 Task: Search one way flight ticket for 3 adults, 3 children in business from Roswell: Roswell Air Center to Rockford: Chicago Rockford International Airport(was Northwest Chicagoland Regional Airport At Rockford) on 5-1-2023. Choice of flights is Southwest. Number of bags: 1 carry on bag and 3 checked bags. Outbound departure time preference is 18:00.
Action: Mouse moved to (186, 338)
Screenshot: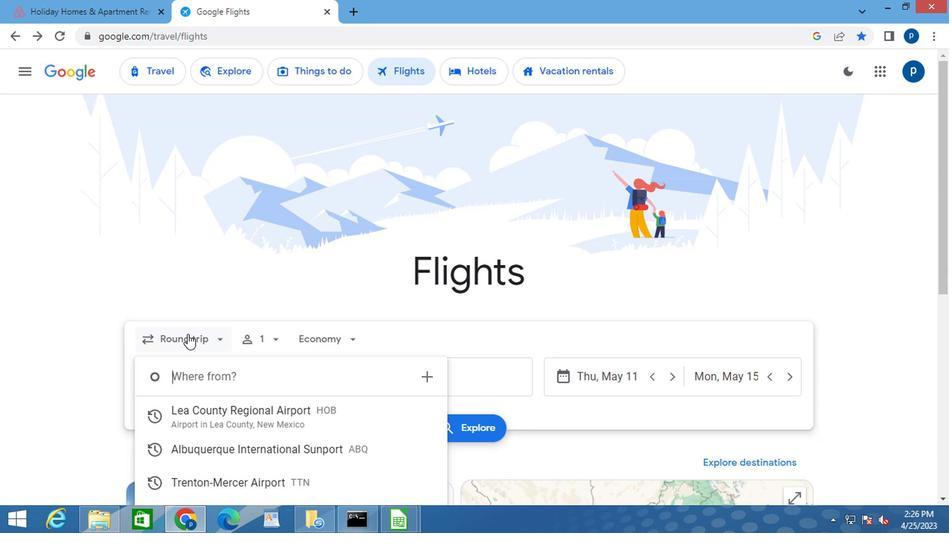 
Action: Mouse pressed left at (186, 338)
Screenshot: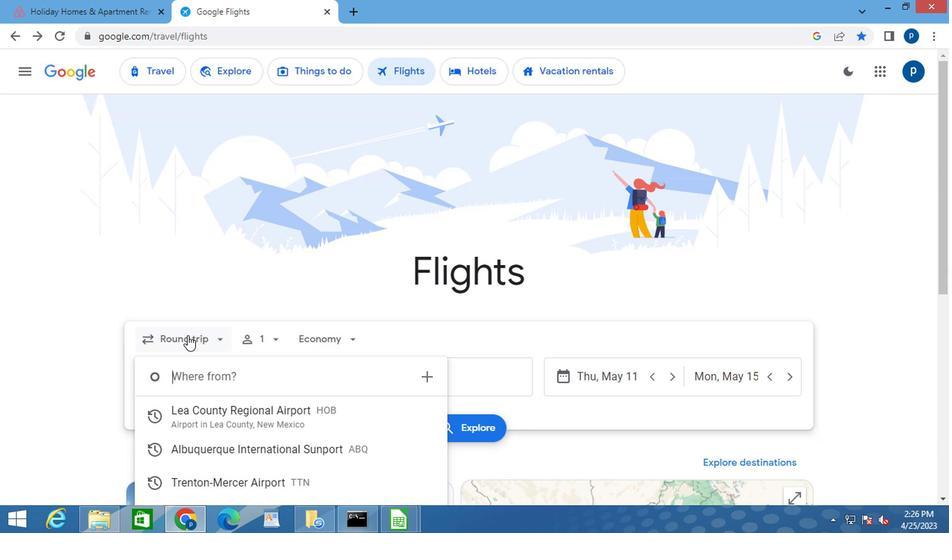 
Action: Mouse moved to (196, 399)
Screenshot: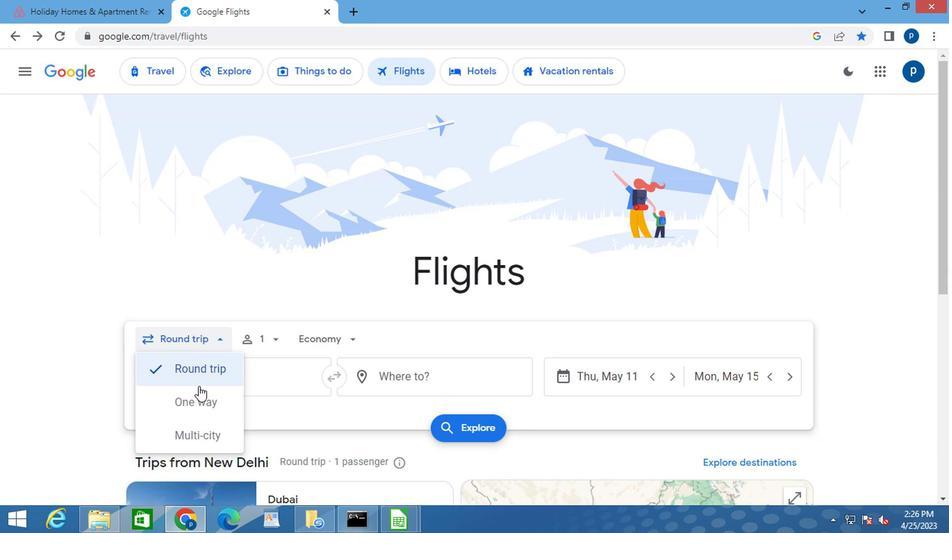 
Action: Mouse pressed left at (196, 399)
Screenshot: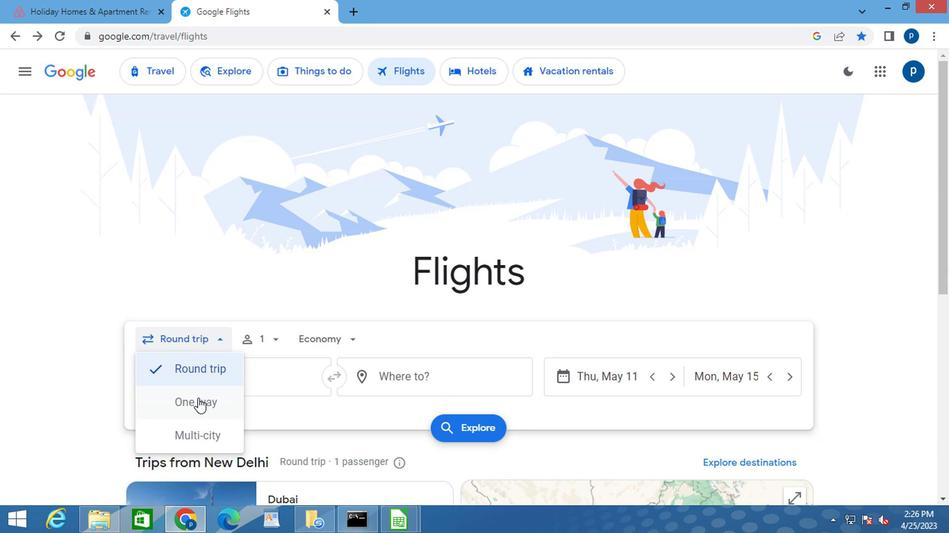 
Action: Mouse moved to (269, 335)
Screenshot: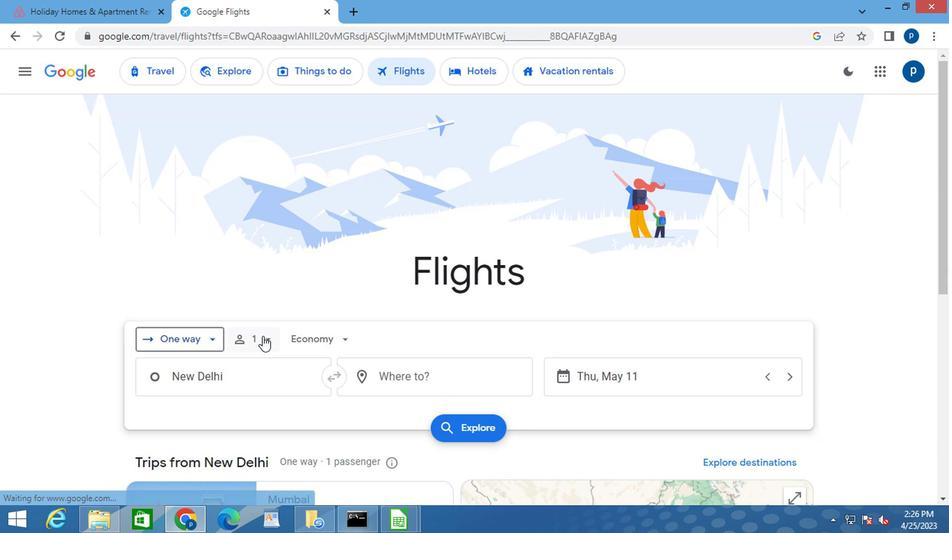 
Action: Mouse pressed left at (269, 335)
Screenshot: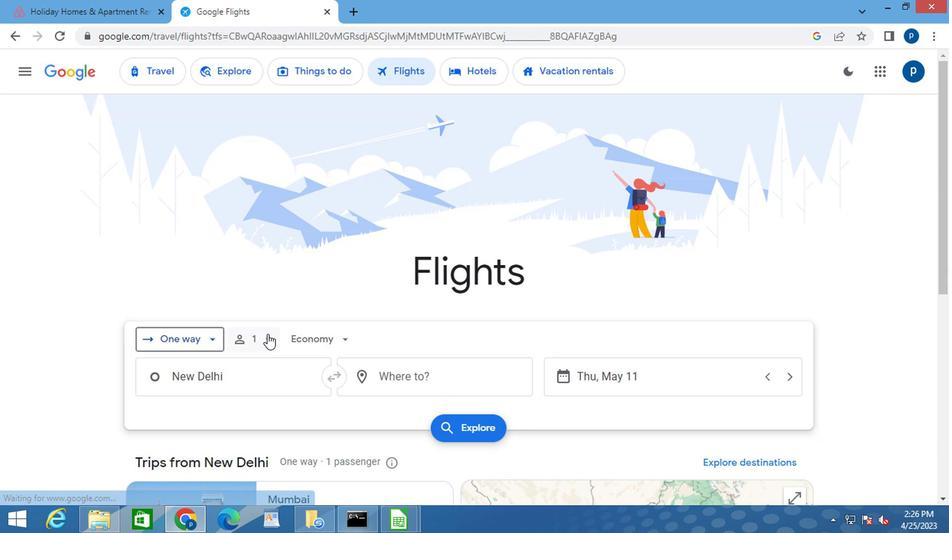 
Action: Mouse moved to (371, 379)
Screenshot: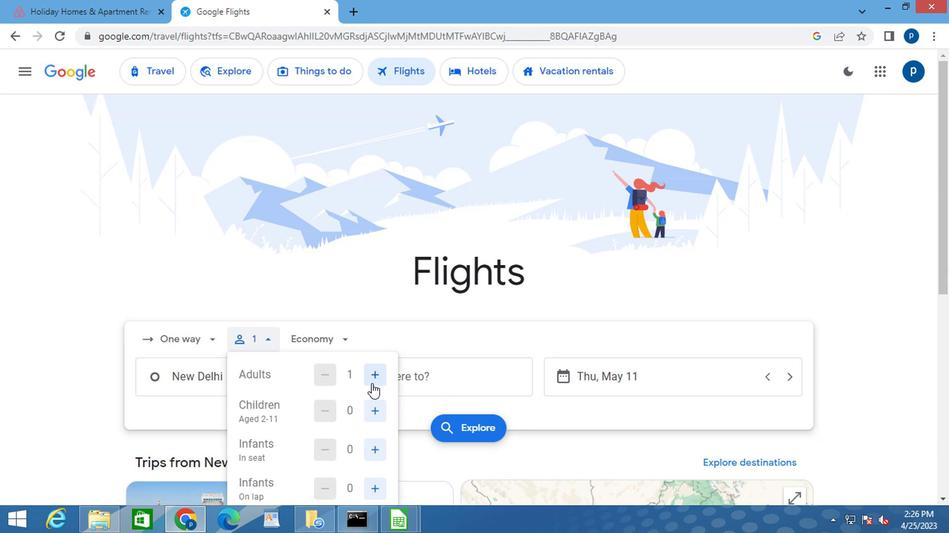 
Action: Mouse pressed left at (371, 379)
Screenshot: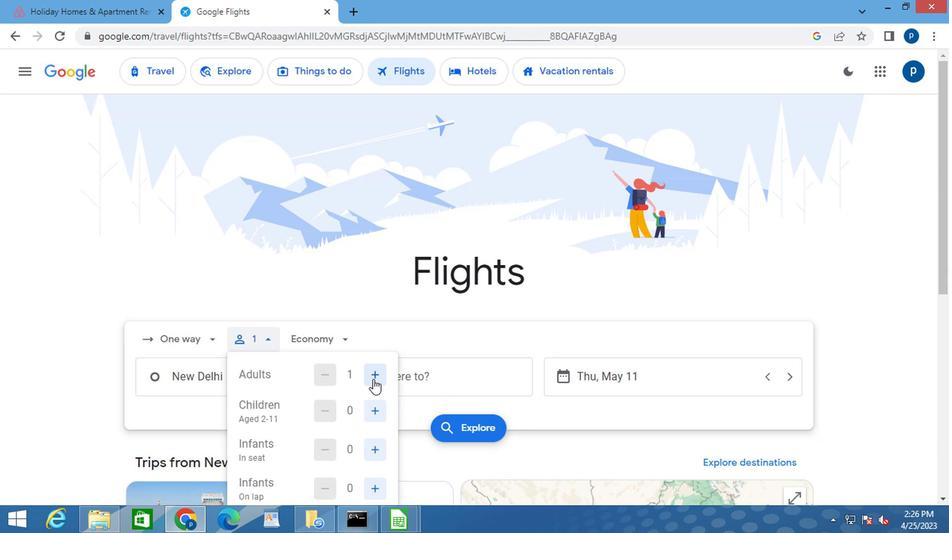
Action: Mouse pressed left at (371, 379)
Screenshot: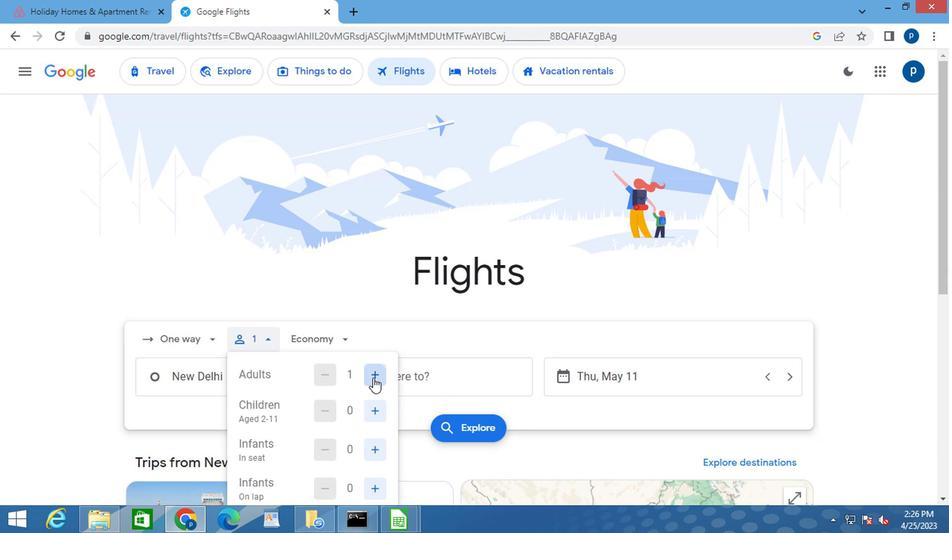 
Action: Mouse moved to (371, 406)
Screenshot: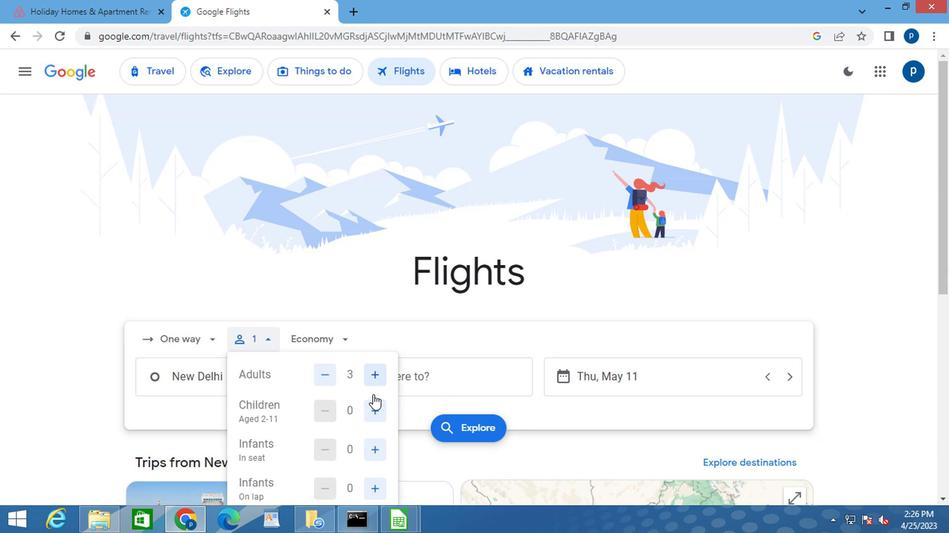 
Action: Mouse pressed left at (371, 406)
Screenshot: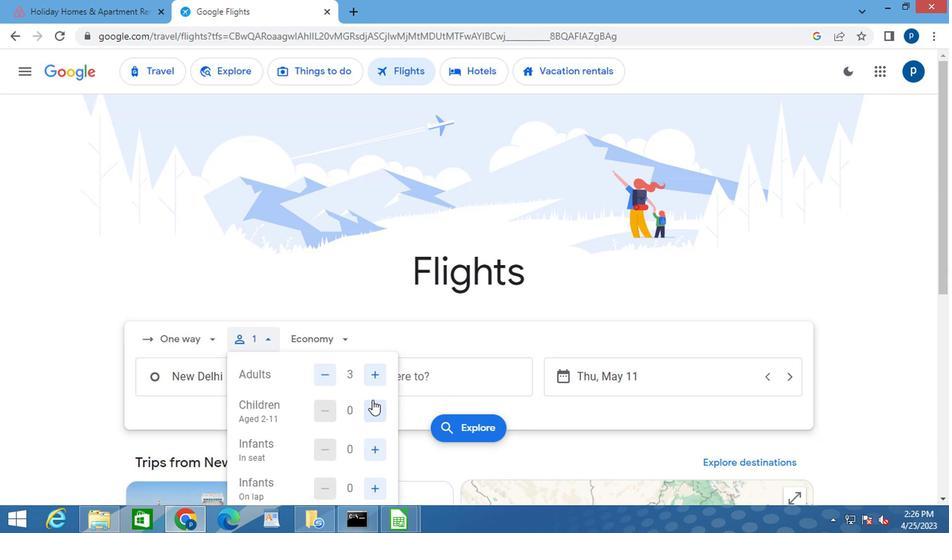 
Action: Mouse pressed left at (371, 406)
Screenshot: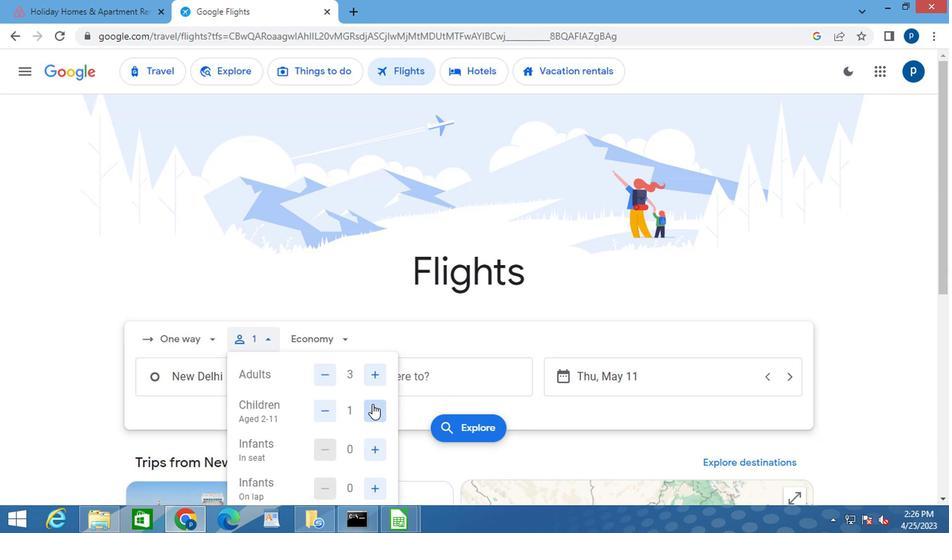 
Action: Mouse pressed left at (371, 406)
Screenshot: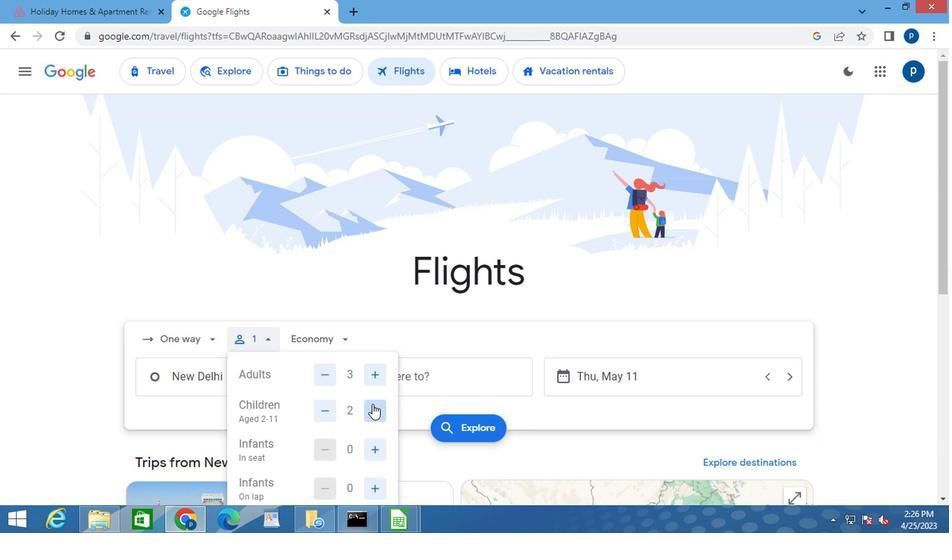 
Action: Mouse moved to (373, 422)
Screenshot: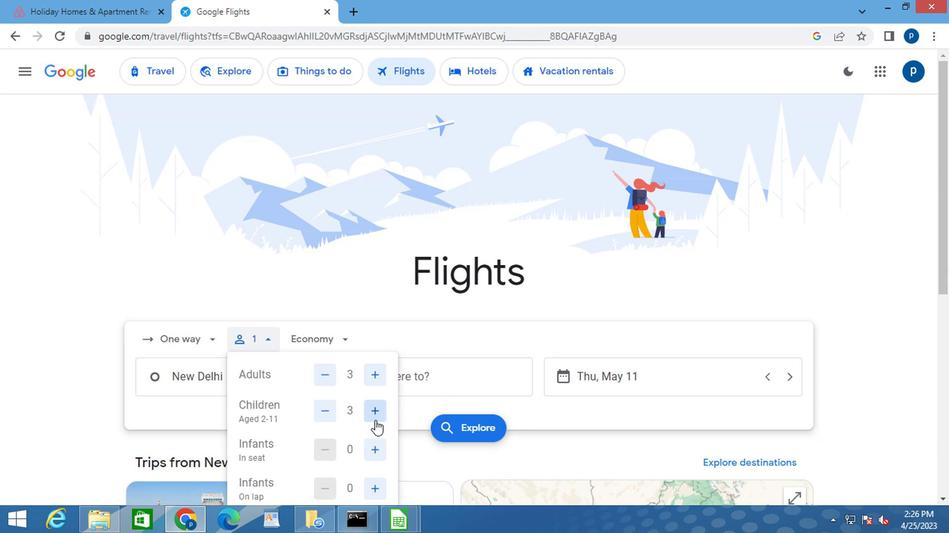 
Action: Mouse scrolled (373, 421) with delta (0, 0)
Screenshot: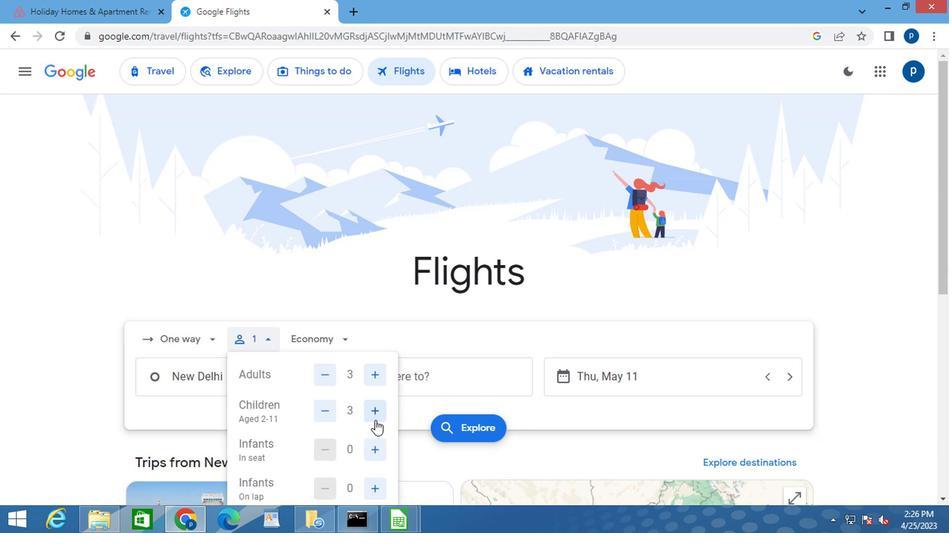 
Action: Mouse moved to (372, 422)
Screenshot: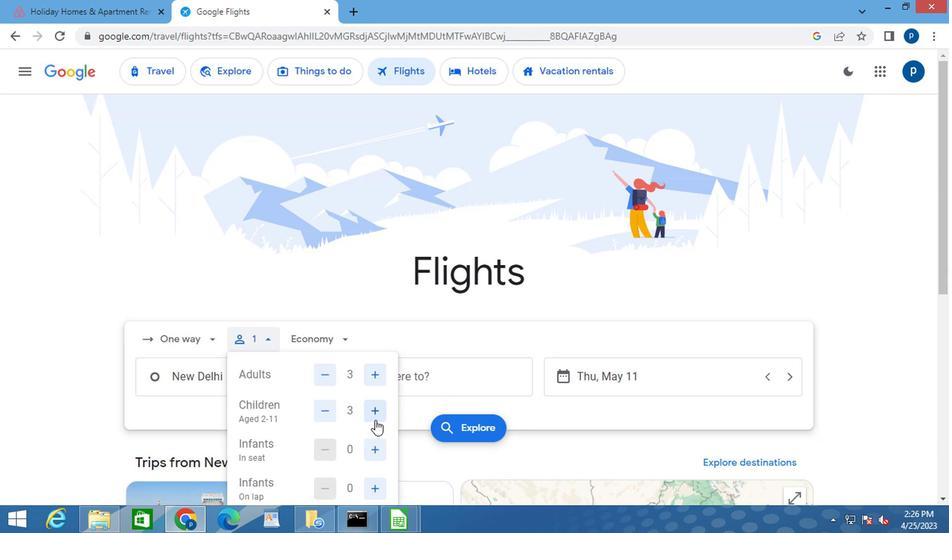 
Action: Mouse scrolled (372, 421) with delta (0, 0)
Screenshot: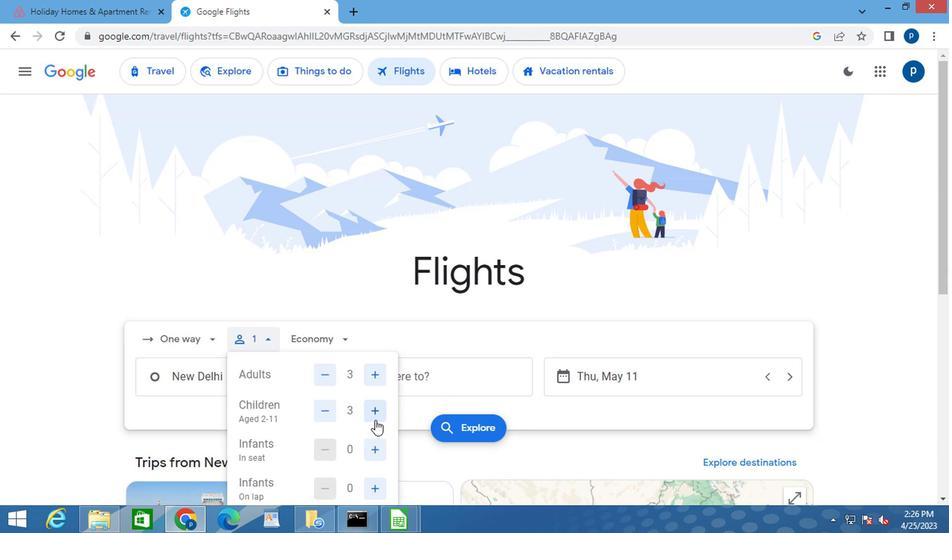 
Action: Mouse moved to (364, 389)
Screenshot: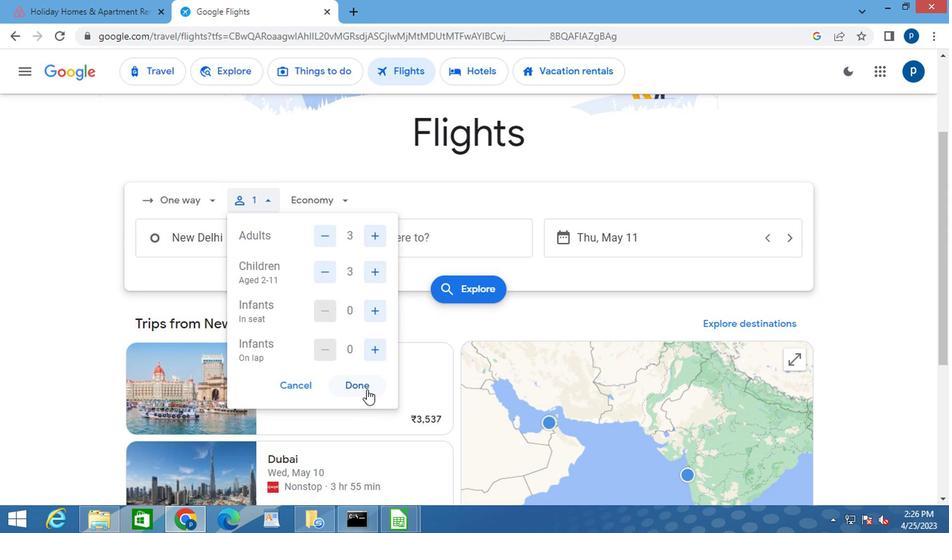 
Action: Mouse pressed left at (364, 389)
Screenshot: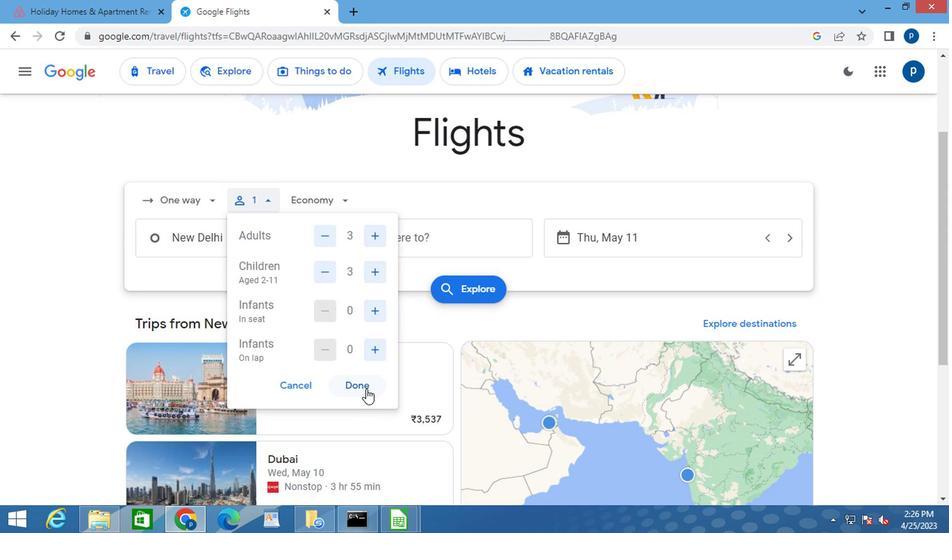 
Action: Mouse moved to (328, 201)
Screenshot: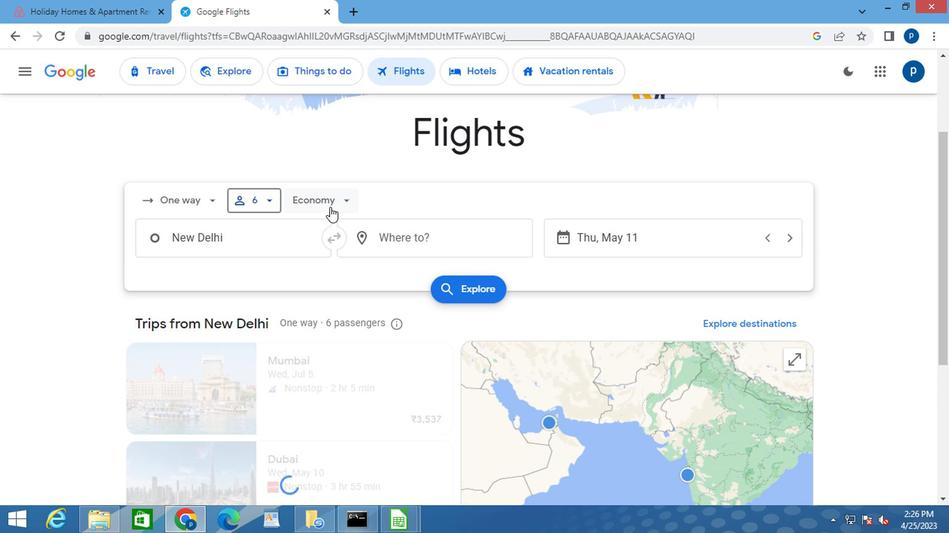 
Action: Mouse pressed left at (328, 201)
Screenshot: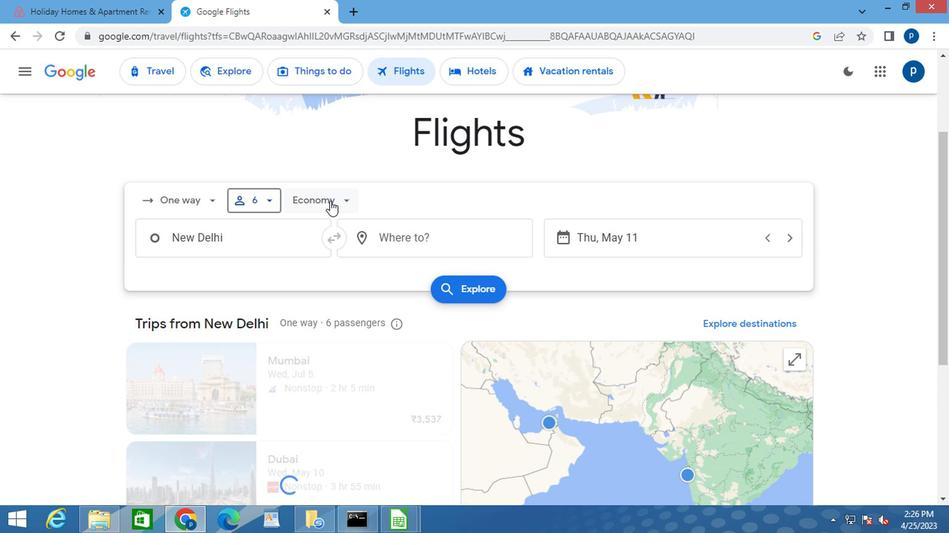 
Action: Mouse moved to (349, 291)
Screenshot: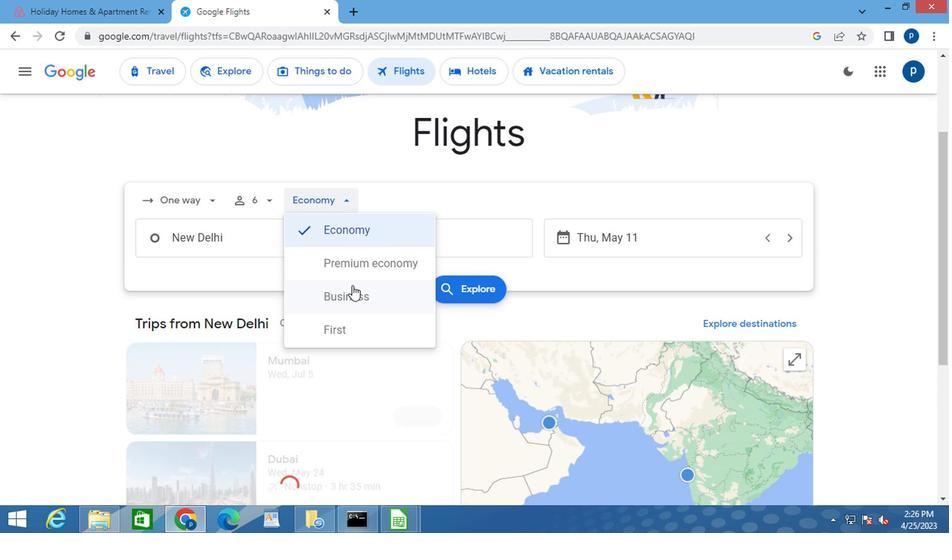 
Action: Mouse pressed left at (349, 291)
Screenshot: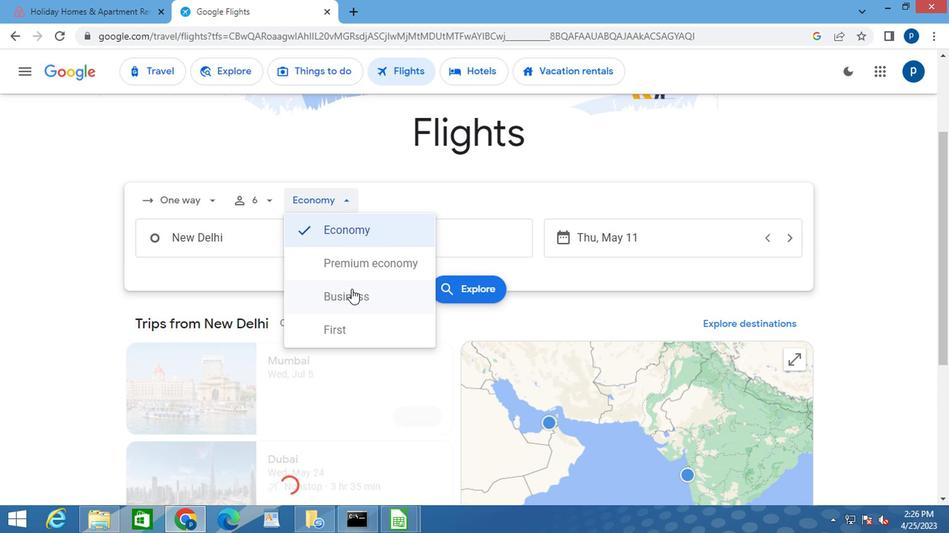 
Action: Mouse moved to (205, 242)
Screenshot: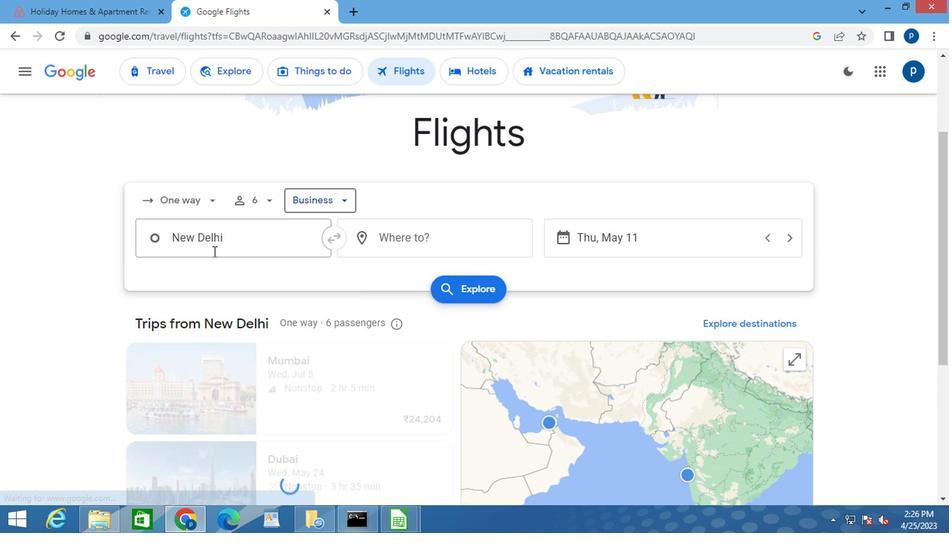 
Action: Mouse pressed left at (205, 242)
Screenshot: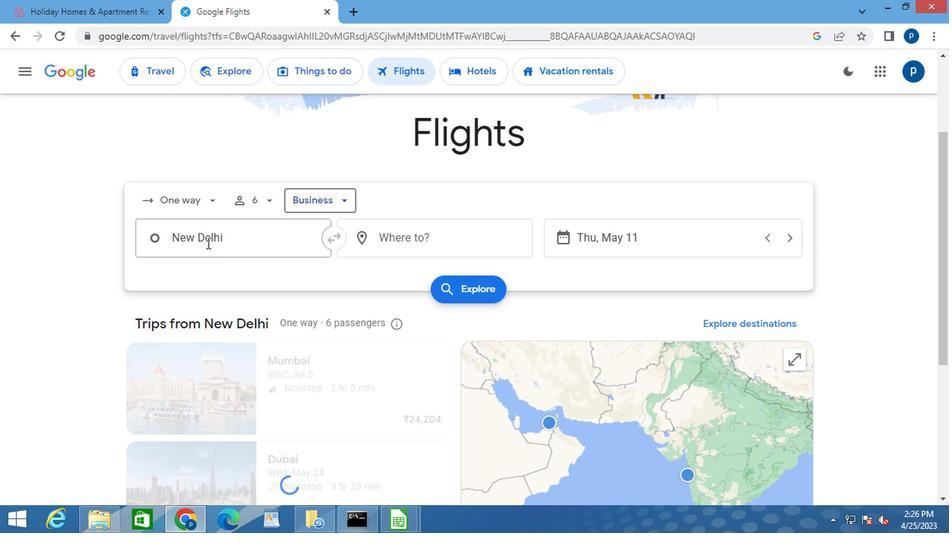 
Action: Mouse pressed left at (205, 242)
Screenshot: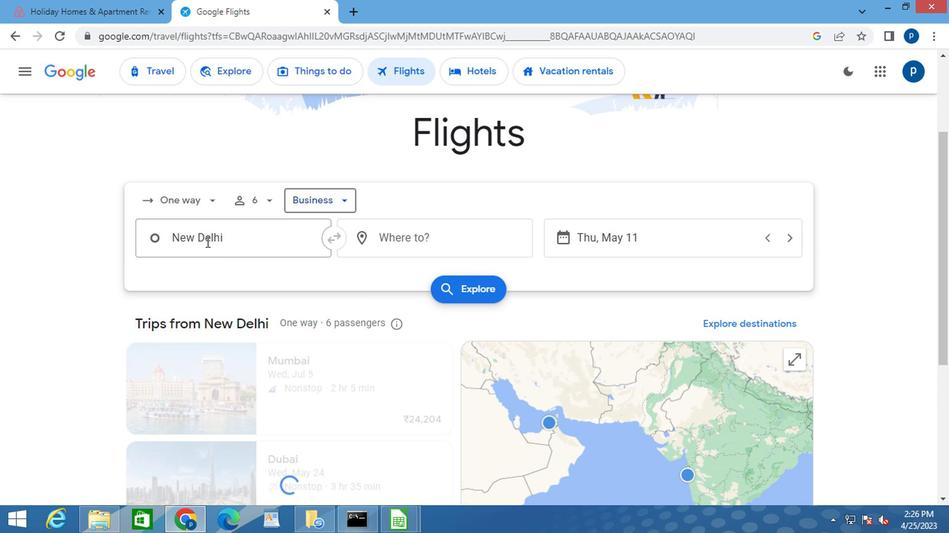 
Action: Mouse pressed left at (205, 242)
Screenshot: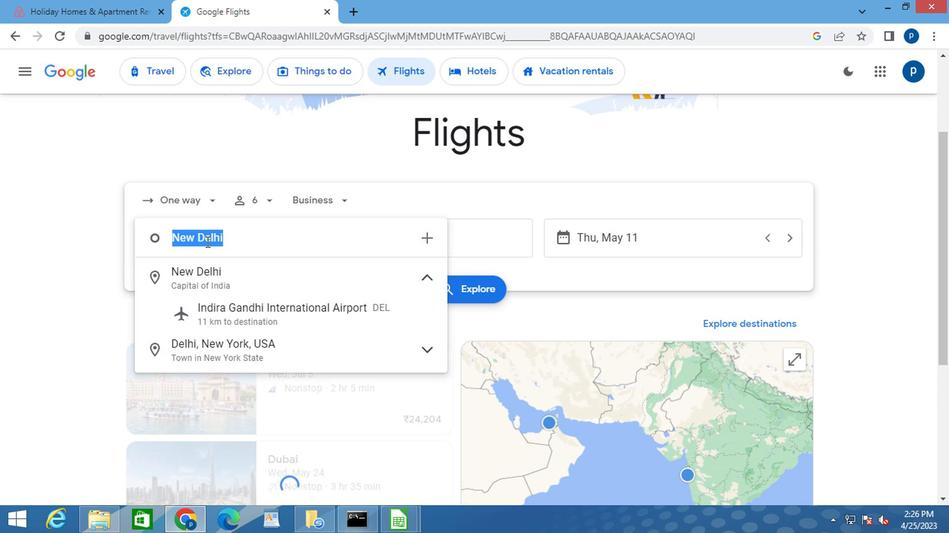 
Action: Mouse moved to (205, 242)
Screenshot: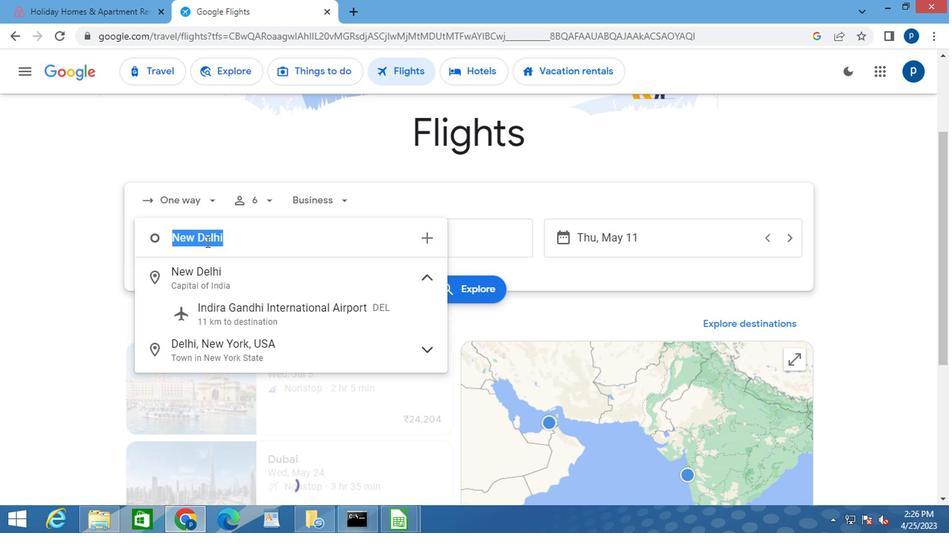 
Action: Key pressed <Key.delete><Key.caps_lock>r<Key.caps_lock>osewell<Key.space><Key.caps_lock><Key.caps_lock><Key.caps_lock>c<Key.caps_lock>e<Key.backspace><Key.backspace><Key.caps_lock>a<Key.caps_lock>ir
Screenshot: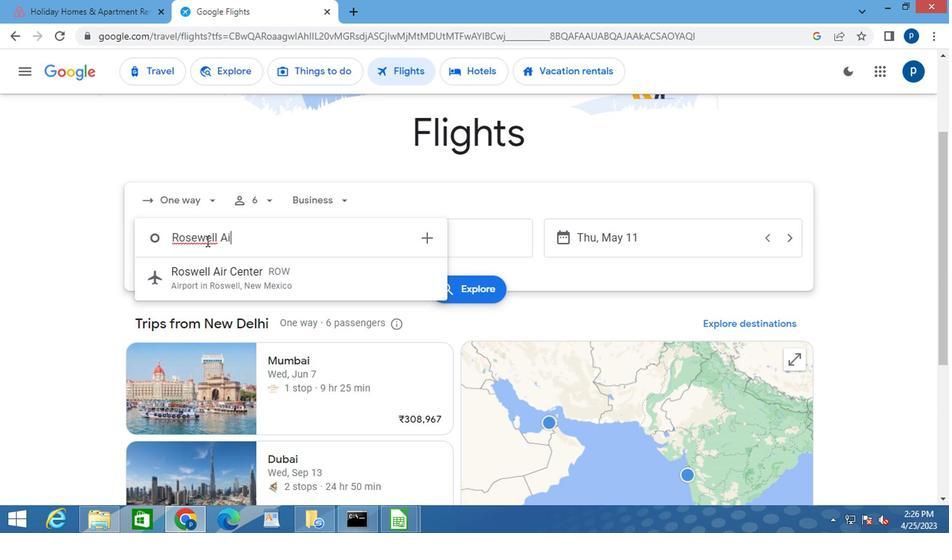 
Action: Mouse moved to (229, 279)
Screenshot: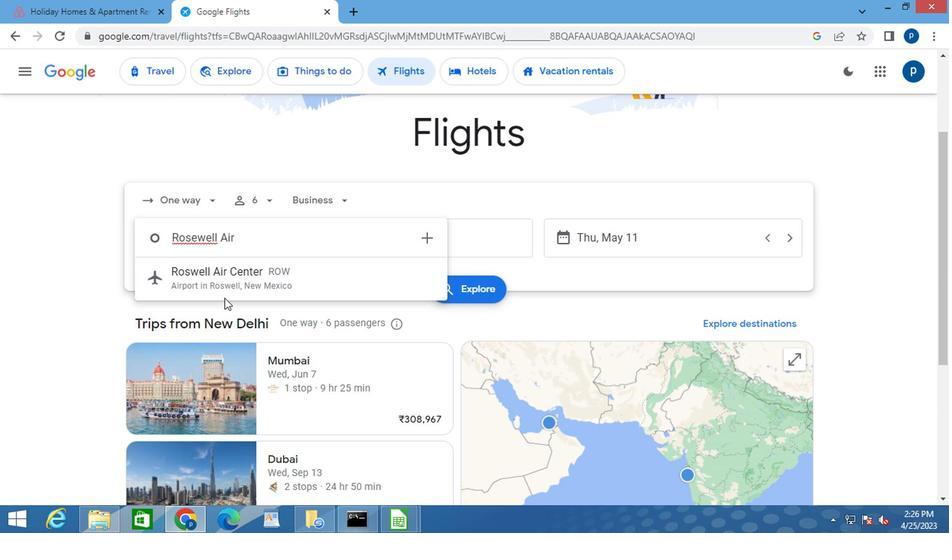 
Action: Mouse pressed left at (229, 279)
Screenshot: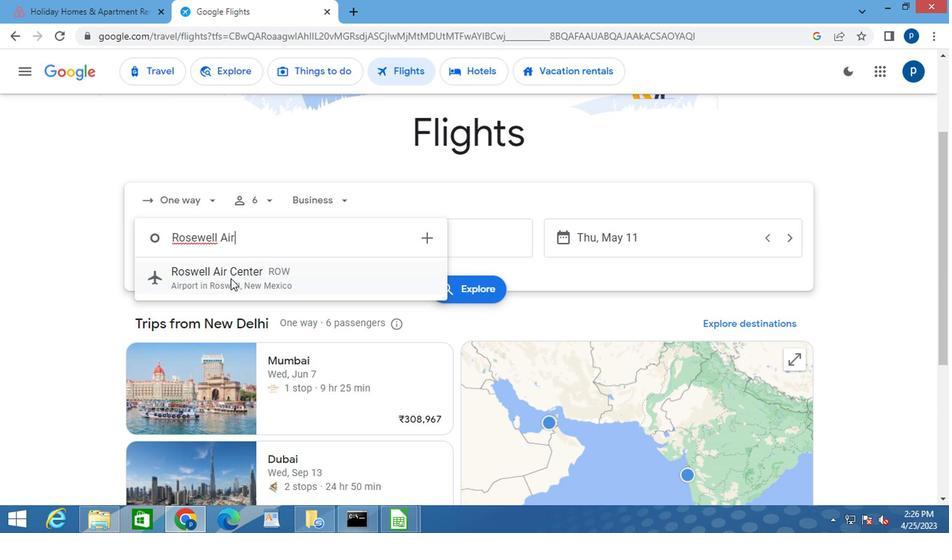 
Action: Mouse moved to (379, 242)
Screenshot: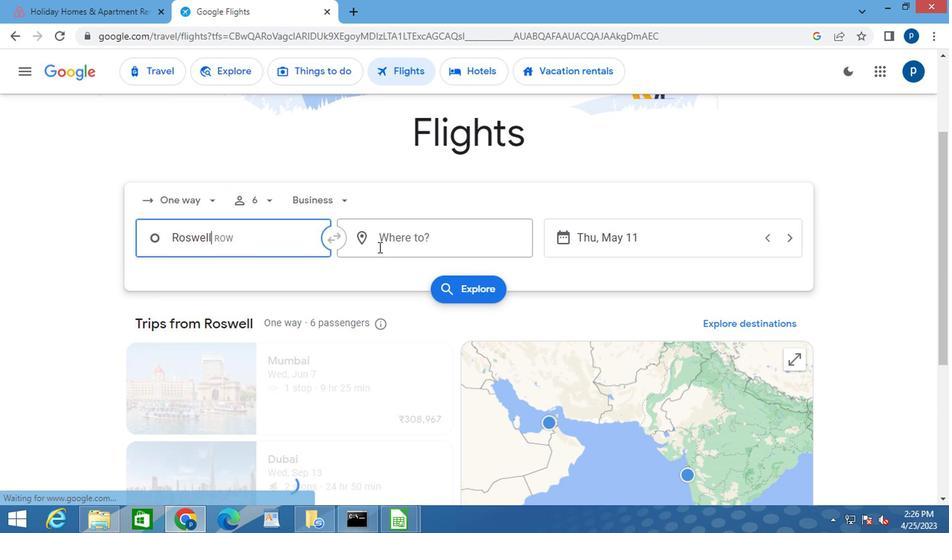
Action: Mouse pressed left at (379, 242)
Screenshot: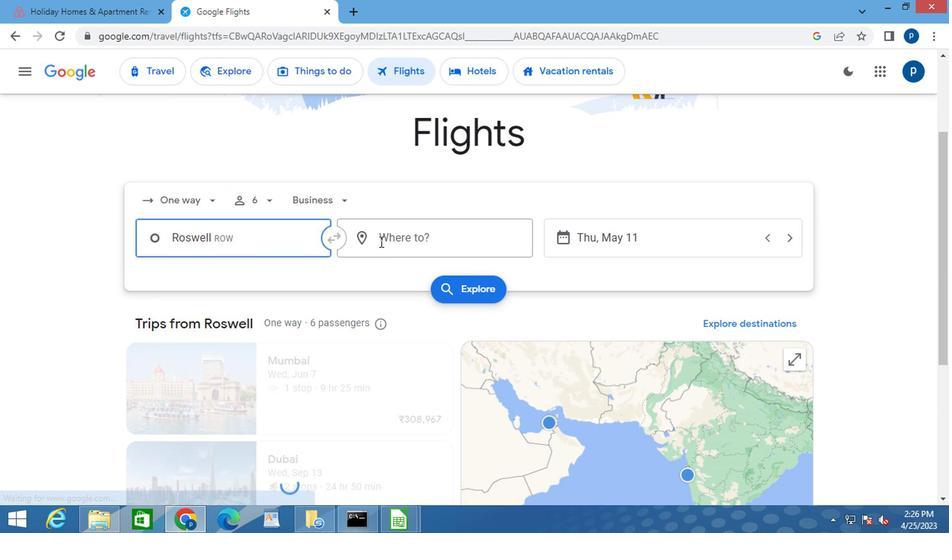 
Action: Key pressed <Key.caps_lock>c<Key.caps_lock>hicago<Key.space>
Screenshot: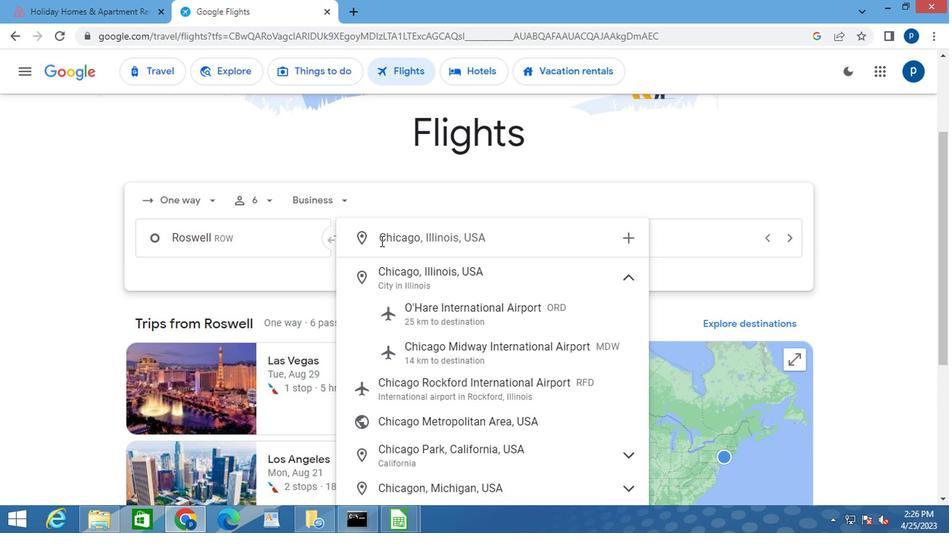 
Action: Mouse moved to (419, 388)
Screenshot: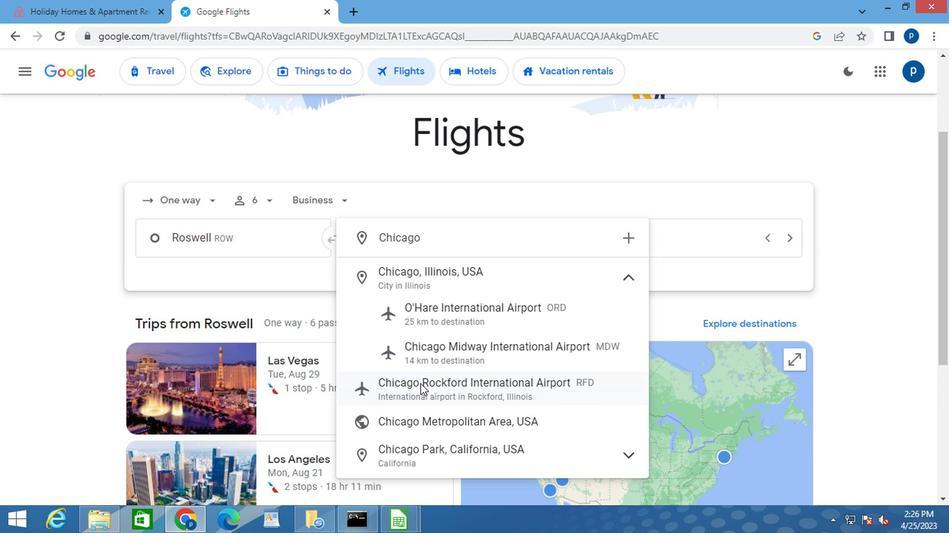 
Action: Mouse pressed left at (419, 388)
Screenshot: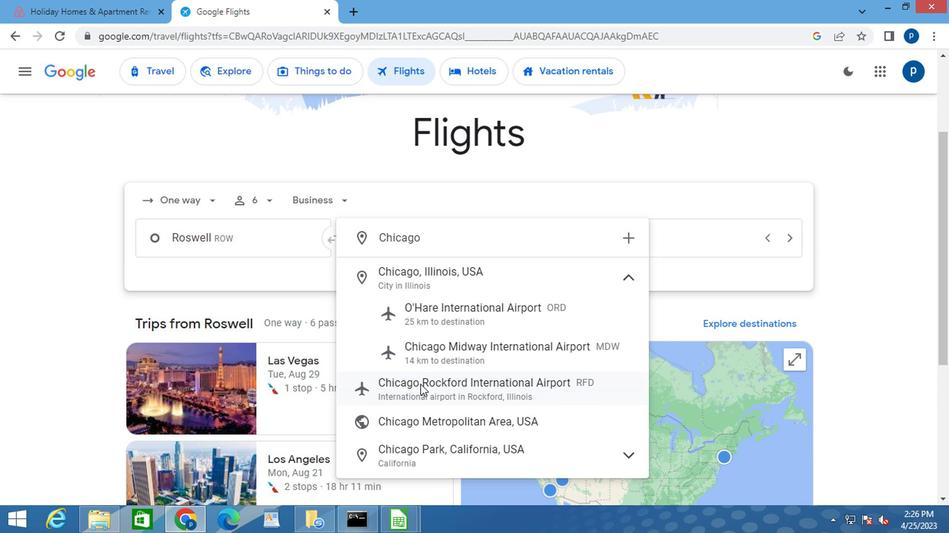 
Action: Mouse moved to (560, 240)
Screenshot: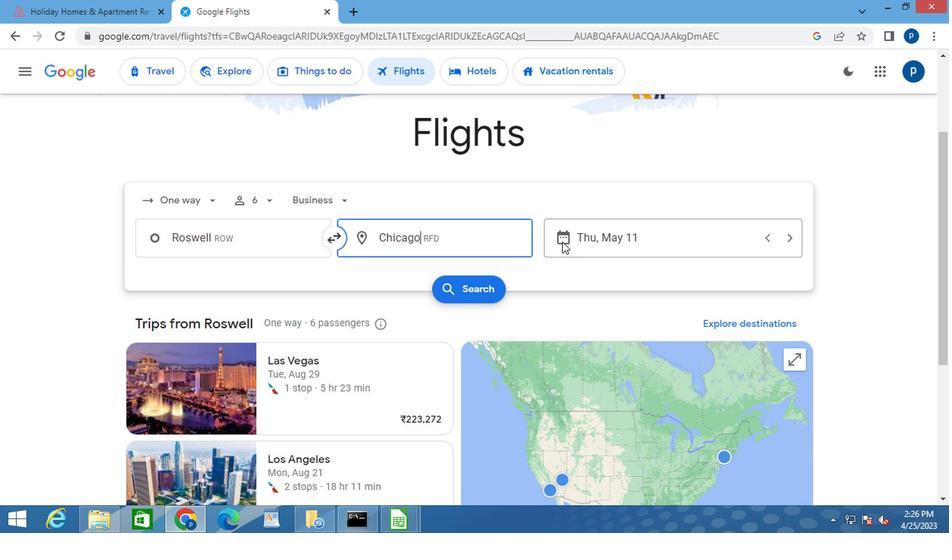 
Action: Mouse pressed left at (560, 240)
Screenshot: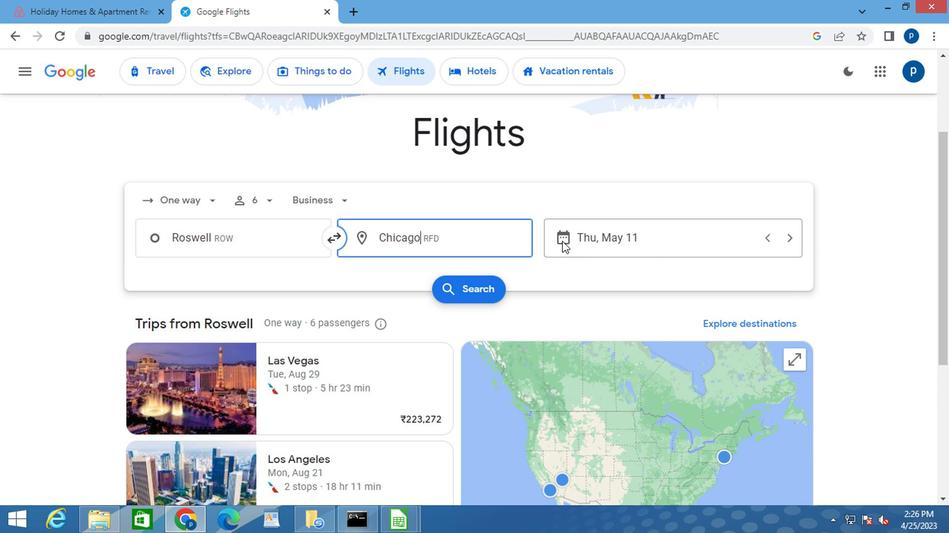
Action: Mouse moved to (599, 244)
Screenshot: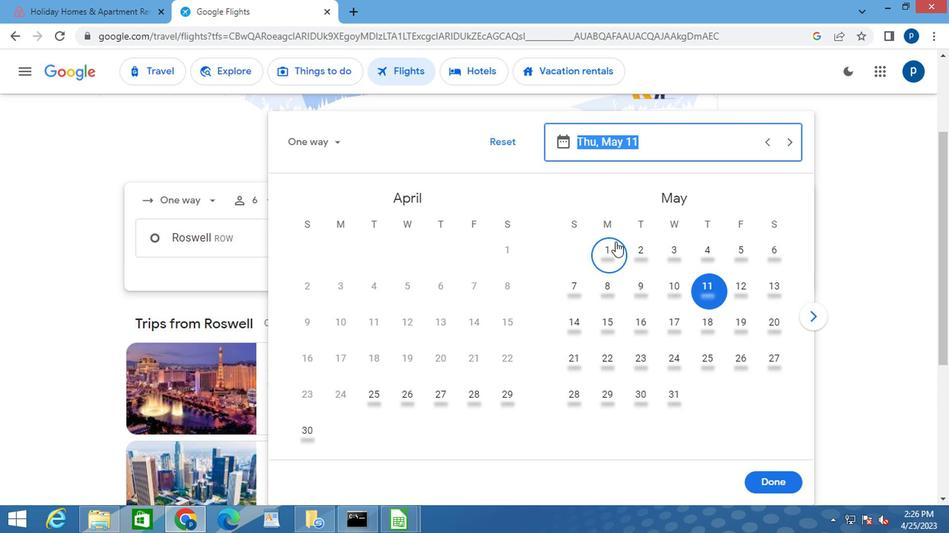 
Action: Mouse pressed left at (599, 244)
Screenshot: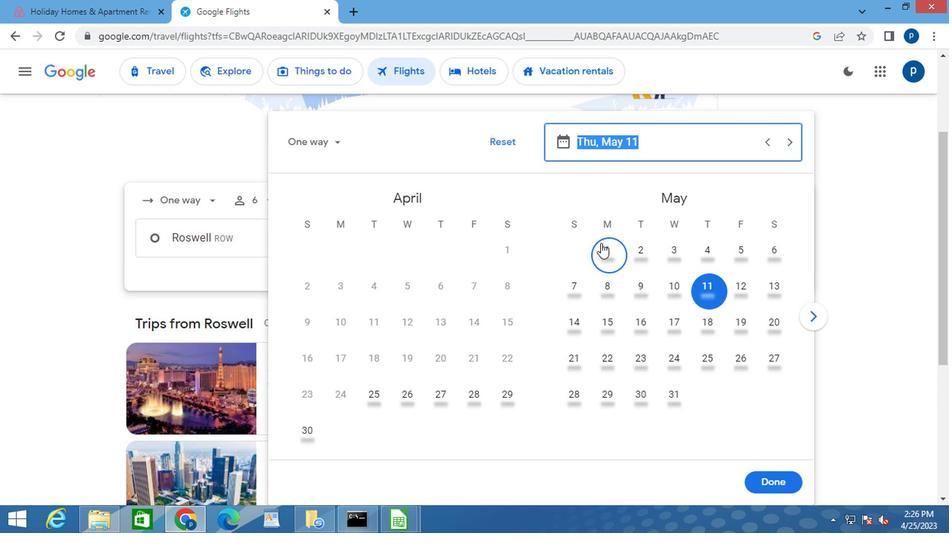
Action: Mouse moved to (773, 477)
Screenshot: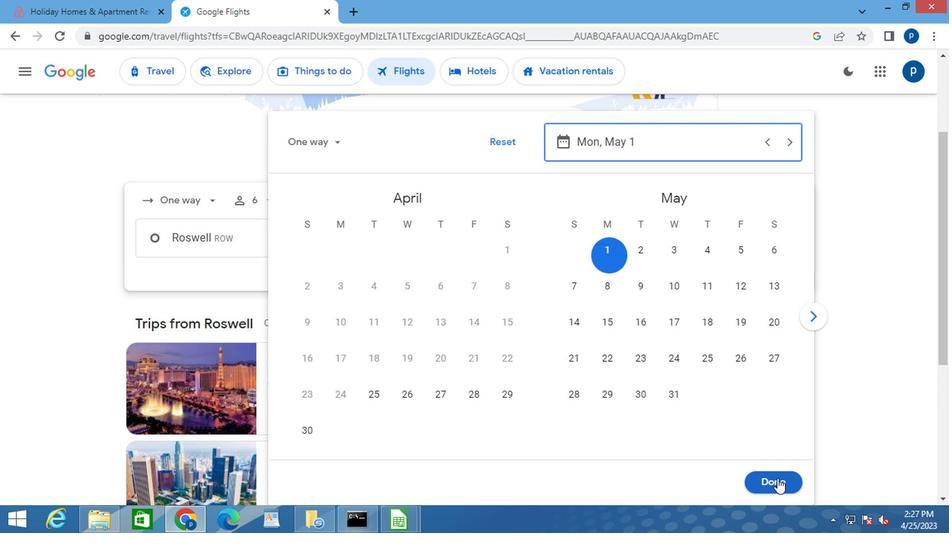 
Action: Mouse pressed left at (773, 477)
Screenshot: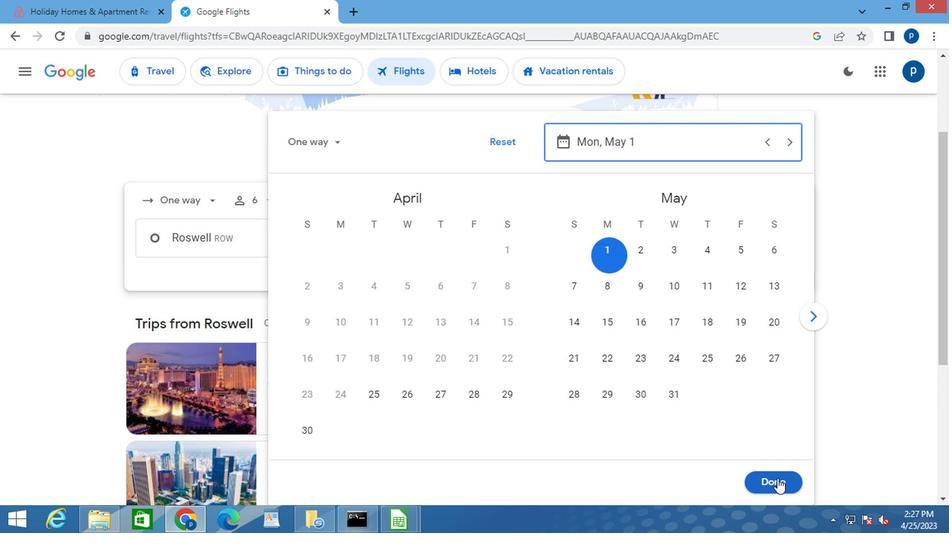 
Action: Mouse moved to (463, 294)
Screenshot: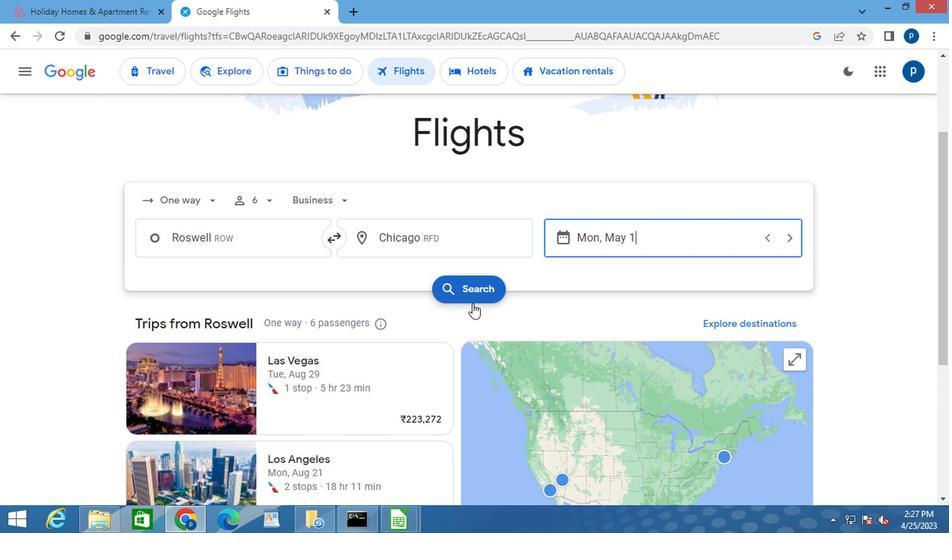 
Action: Mouse pressed left at (463, 294)
Screenshot: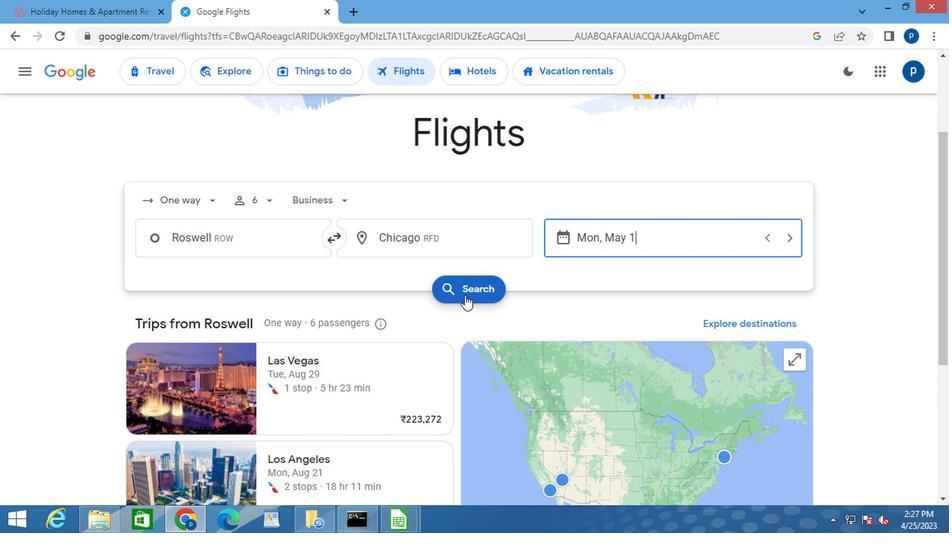 
Action: Mouse moved to (148, 196)
Screenshot: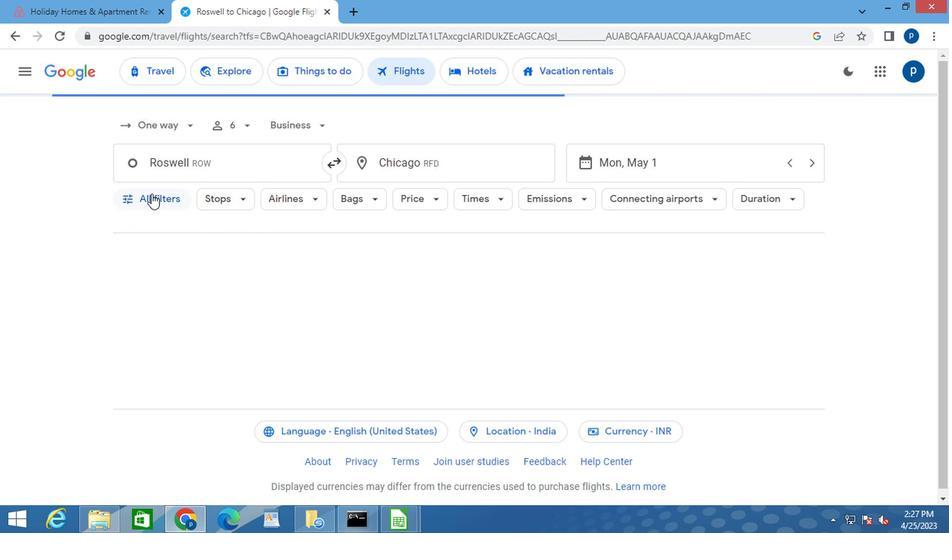 
Action: Mouse pressed left at (148, 196)
Screenshot: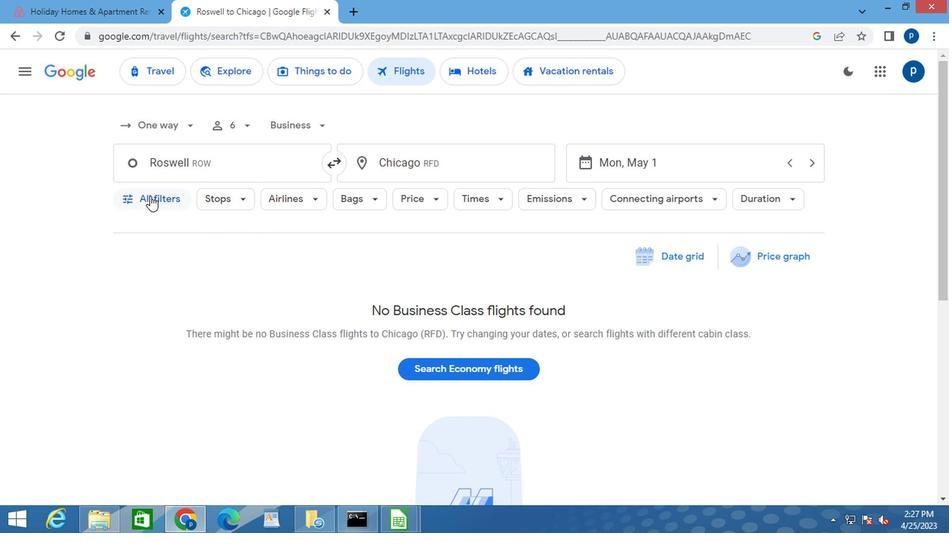 
Action: Mouse moved to (216, 322)
Screenshot: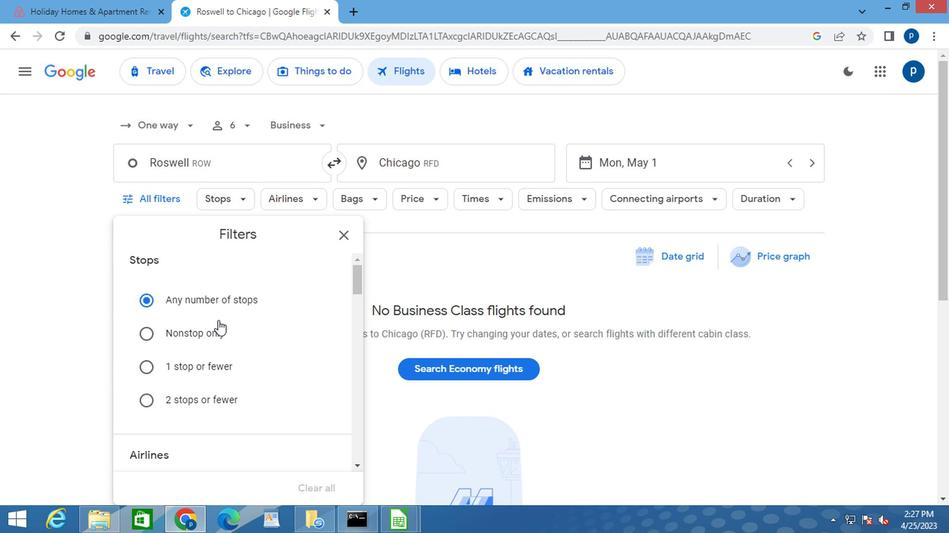 
Action: Mouse scrolled (216, 321) with delta (0, 0)
Screenshot: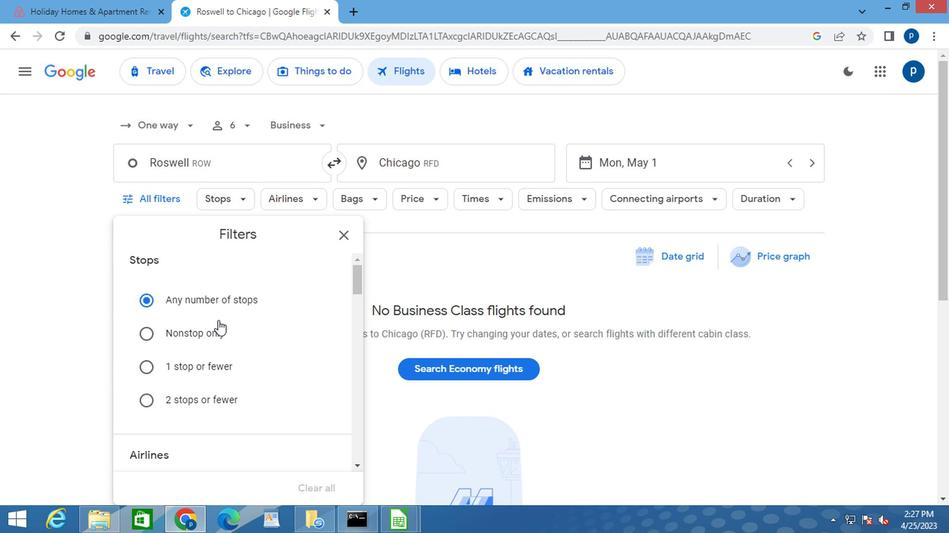 
Action: Mouse scrolled (216, 321) with delta (0, 0)
Screenshot: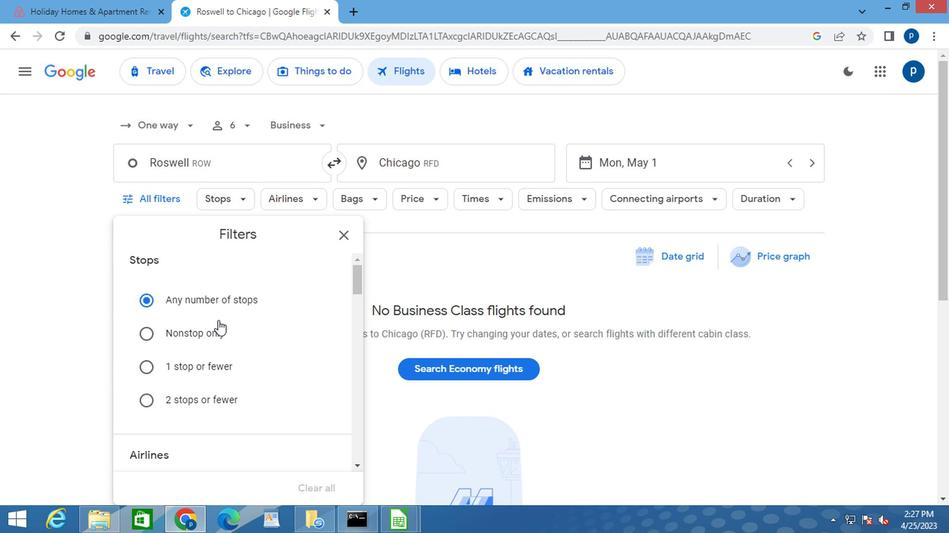 
Action: Mouse scrolled (216, 321) with delta (0, 0)
Screenshot: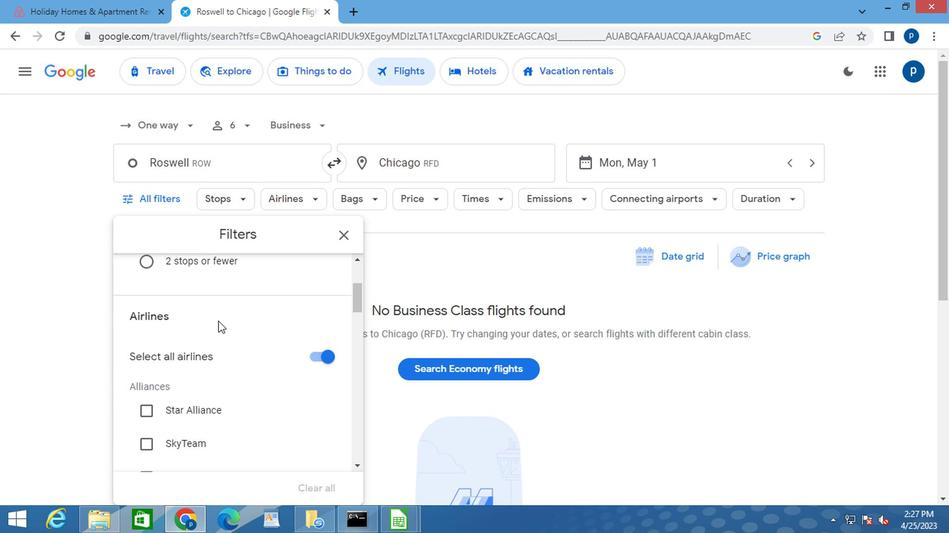 
Action: Mouse scrolled (216, 321) with delta (0, 0)
Screenshot: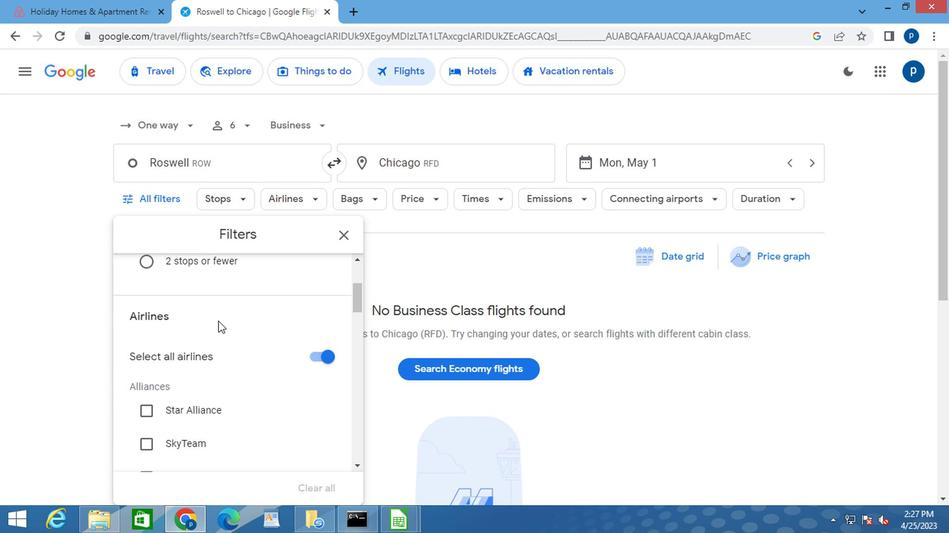 
Action: Mouse moved to (218, 322)
Screenshot: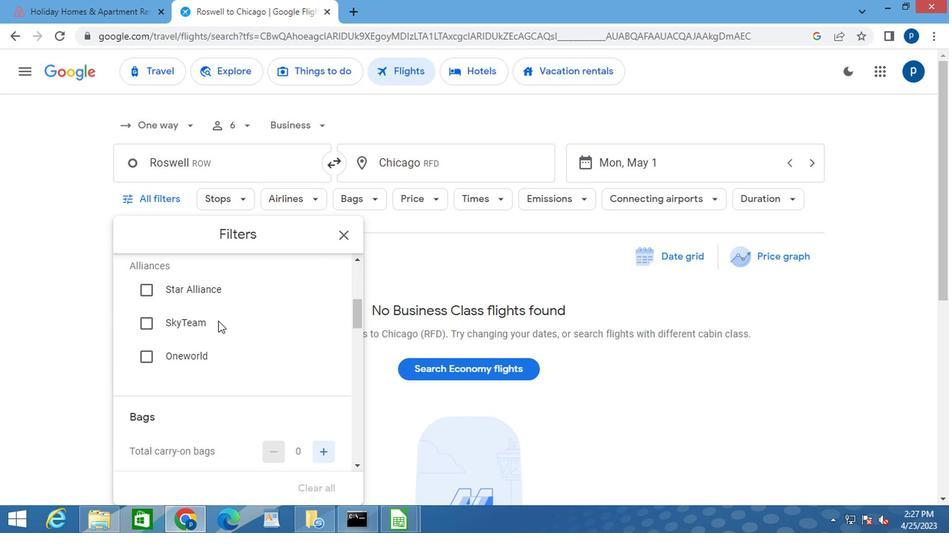 
Action: Mouse scrolled (218, 321) with delta (0, 0)
Screenshot: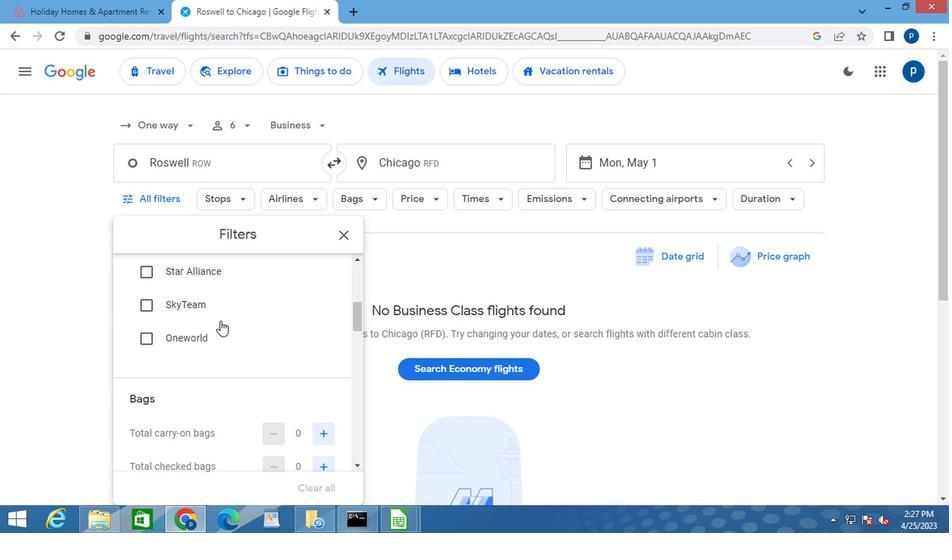 
Action: Mouse moved to (219, 323)
Screenshot: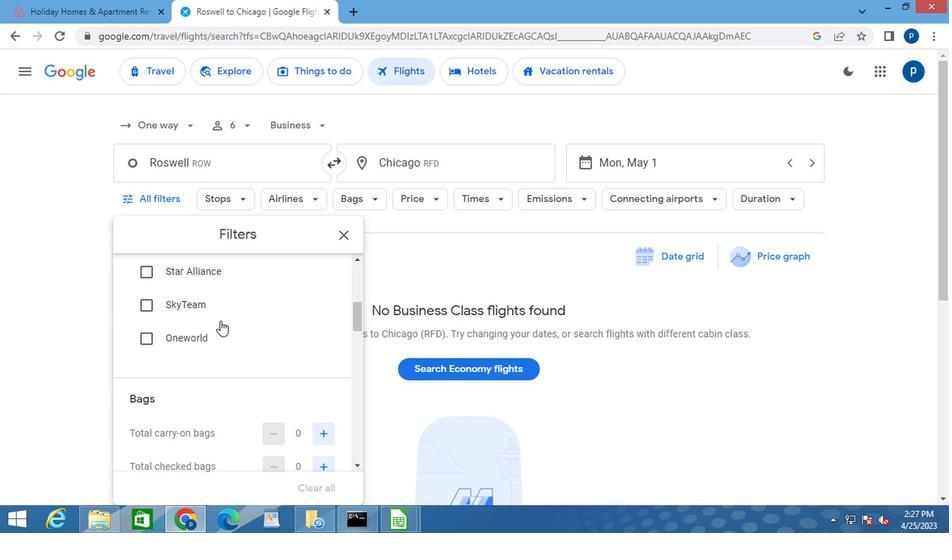 
Action: Mouse scrolled (219, 322) with delta (0, 0)
Screenshot: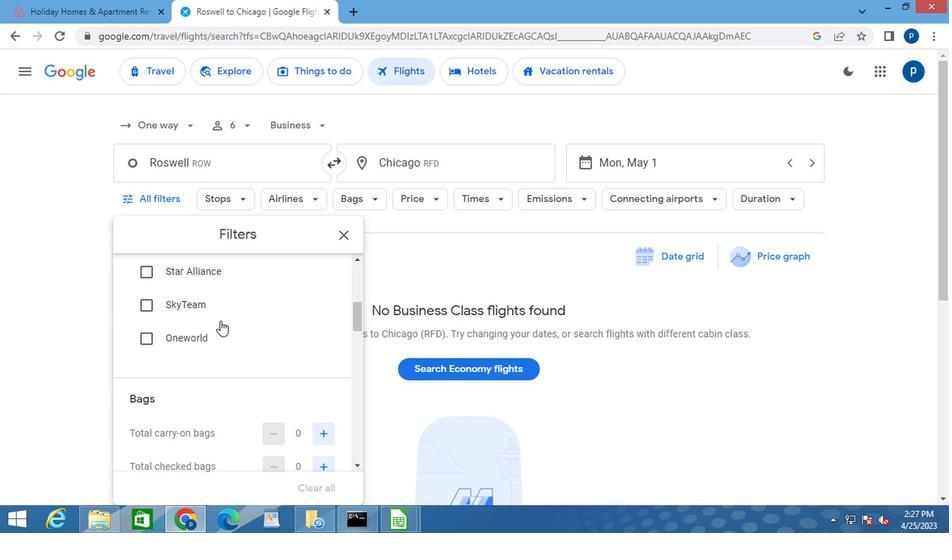 
Action: Mouse moved to (319, 291)
Screenshot: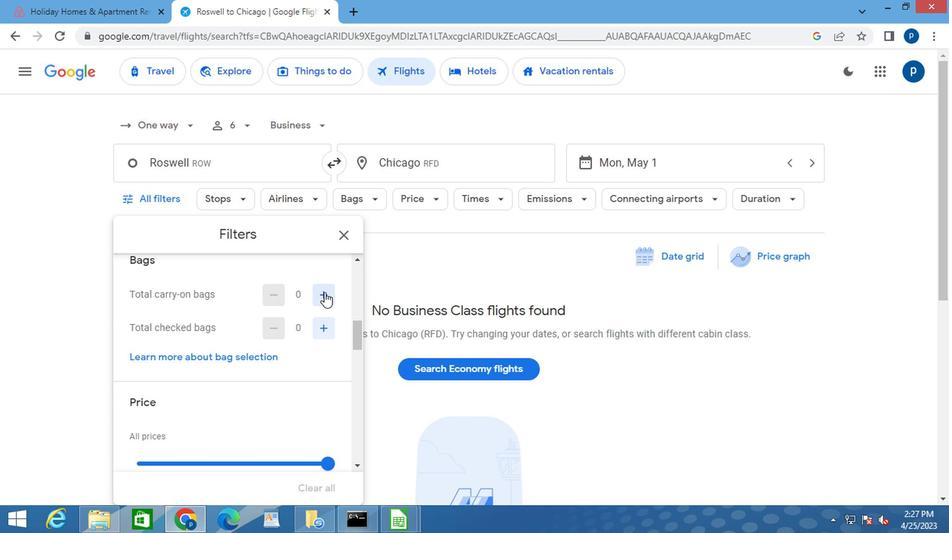 
Action: Mouse pressed left at (319, 291)
Screenshot: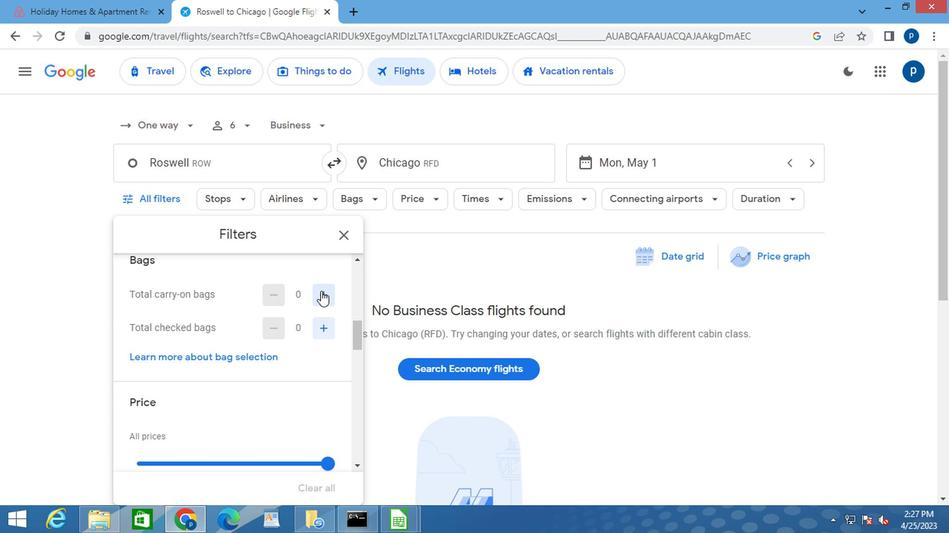 
Action: Mouse moved to (323, 326)
Screenshot: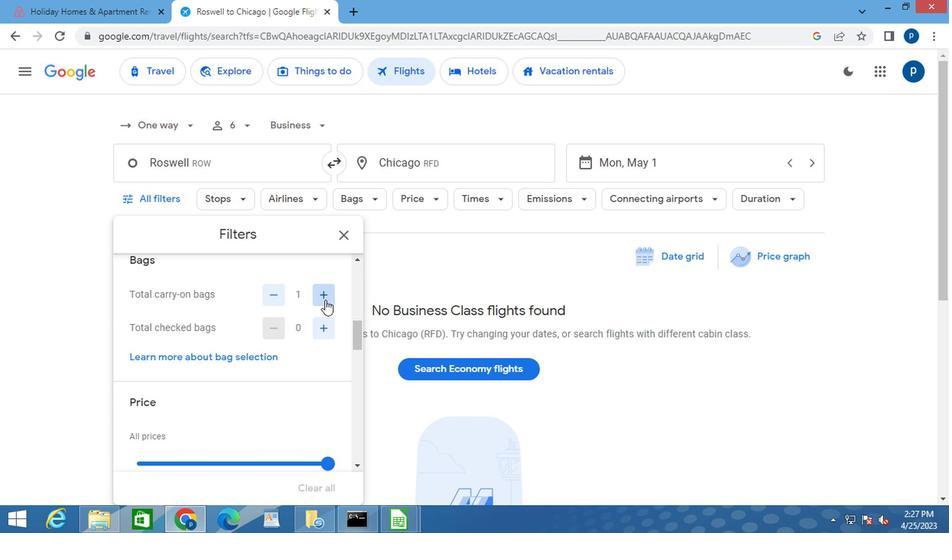 
Action: Mouse pressed left at (323, 326)
Screenshot: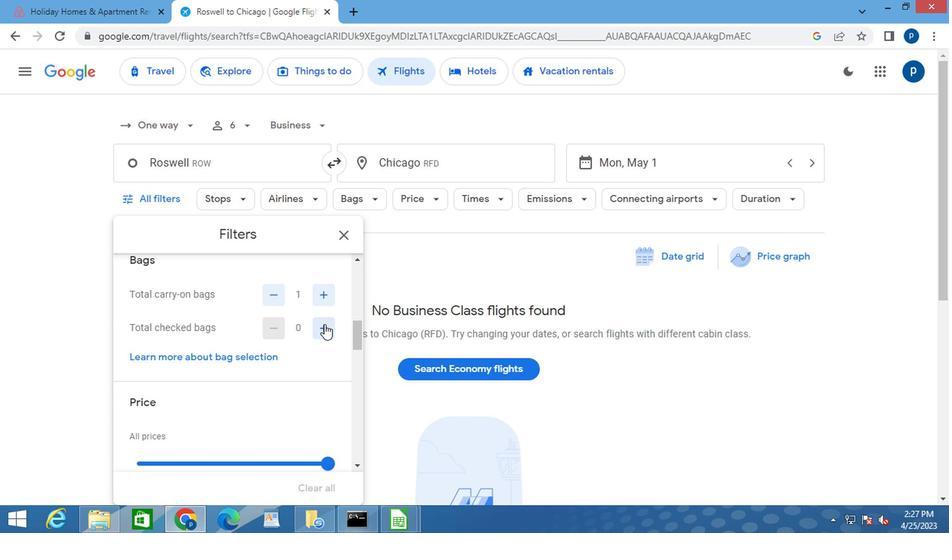 
Action: Mouse moved to (323, 326)
Screenshot: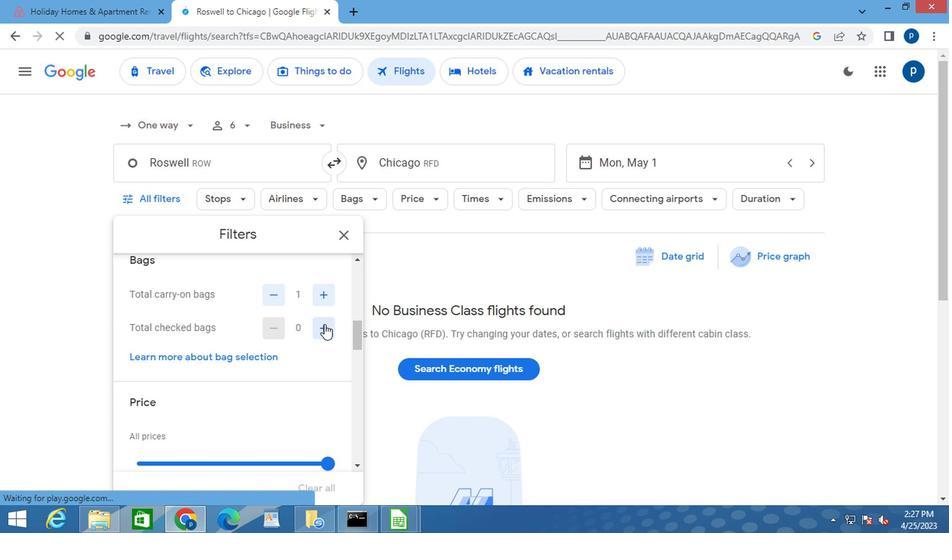 
Action: Mouse pressed left at (323, 326)
Screenshot: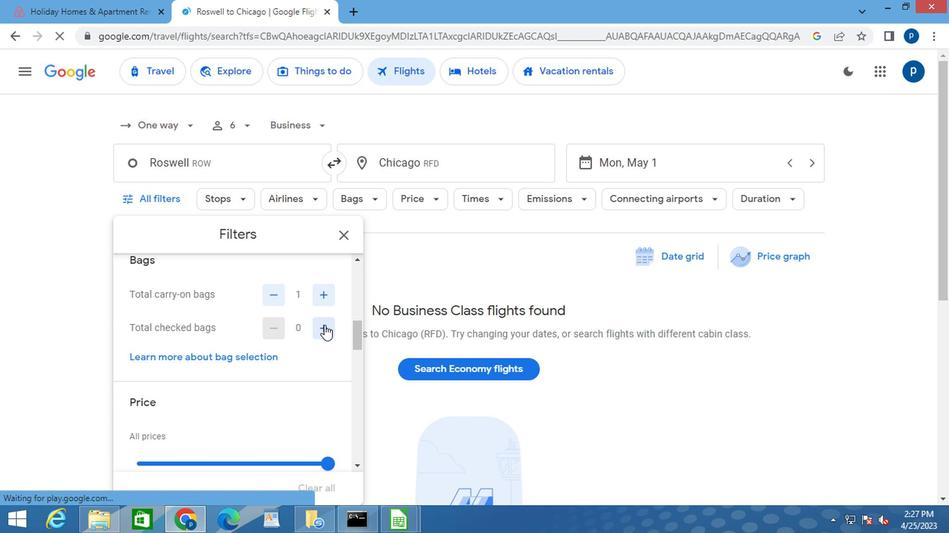 
Action: Mouse pressed left at (323, 326)
Screenshot: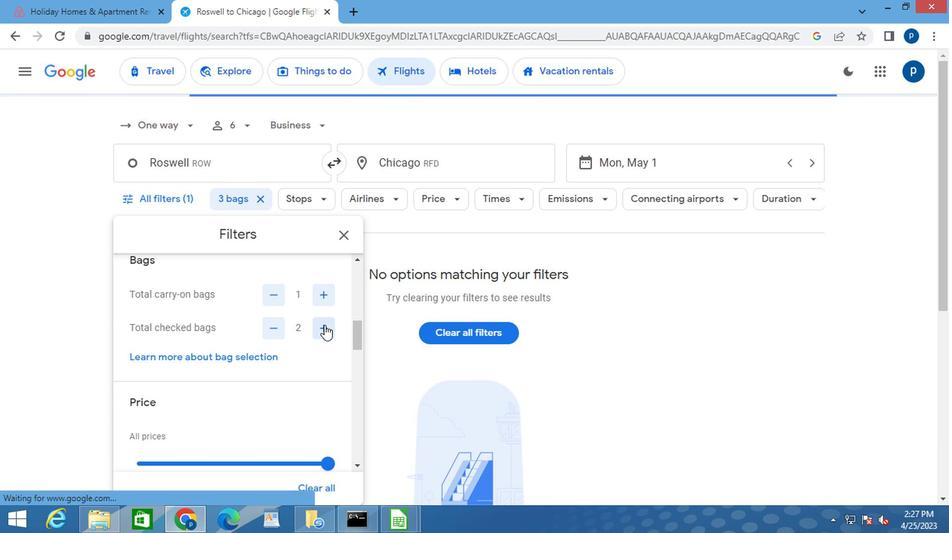 
Action: Mouse moved to (313, 345)
Screenshot: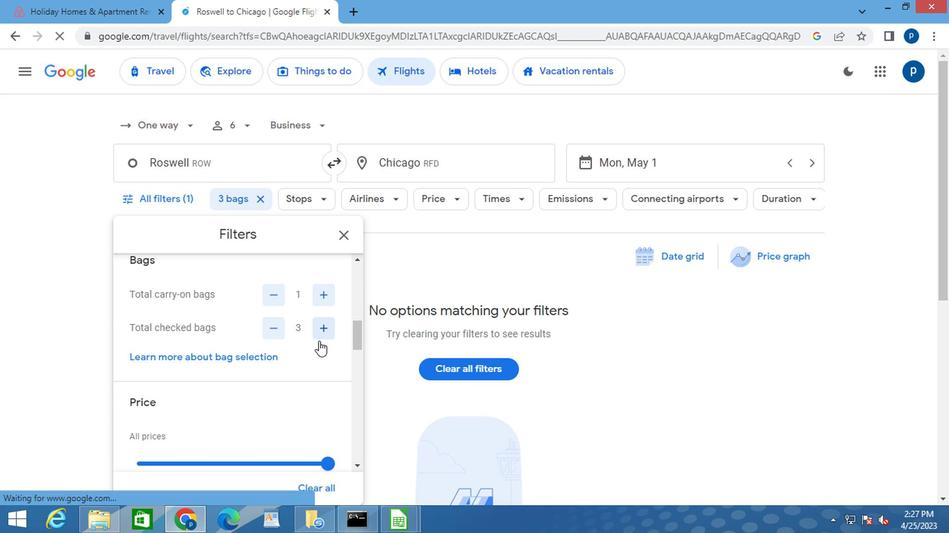 
Action: Mouse scrolled (313, 345) with delta (0, 0)
Screenshot: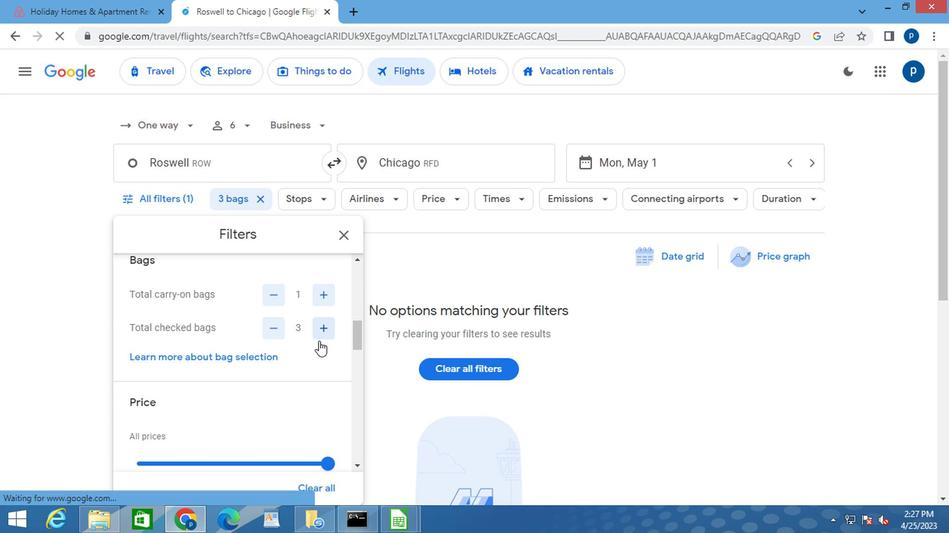 
Action: Mouse scrolled (313, 345) with delta (0, 0)
Screenshot: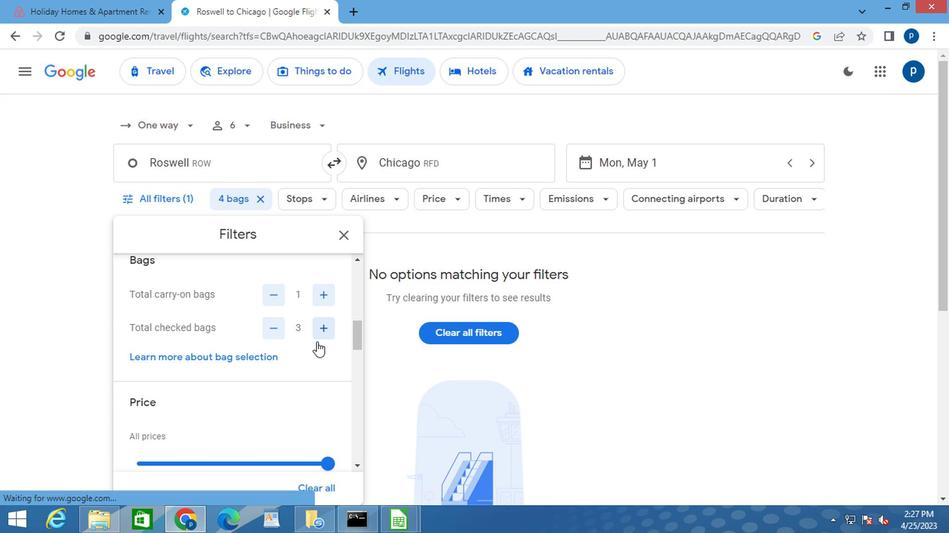 
Action: Mouse moved to (303, 340)
Screenshot: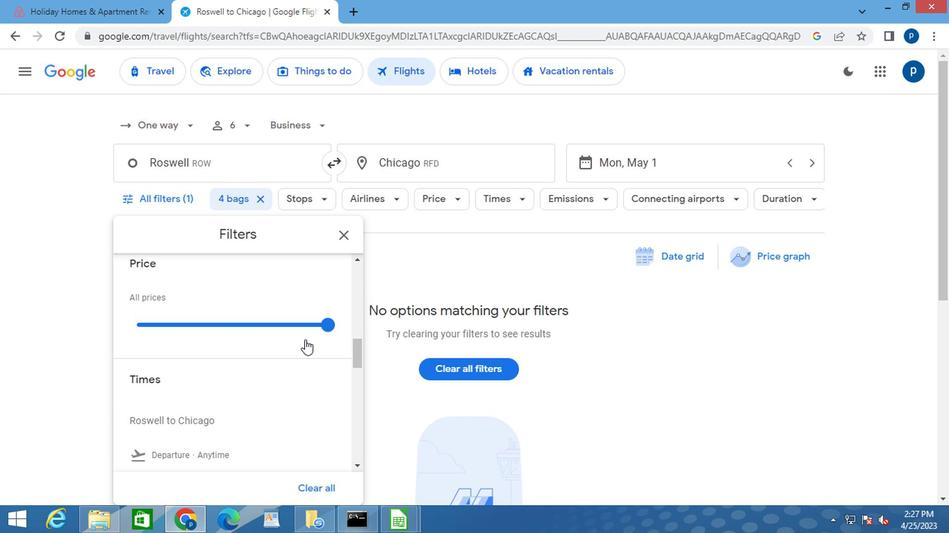 
Action: Mouse scrolled (303, 340) with delta (0, 0)
Screenshot: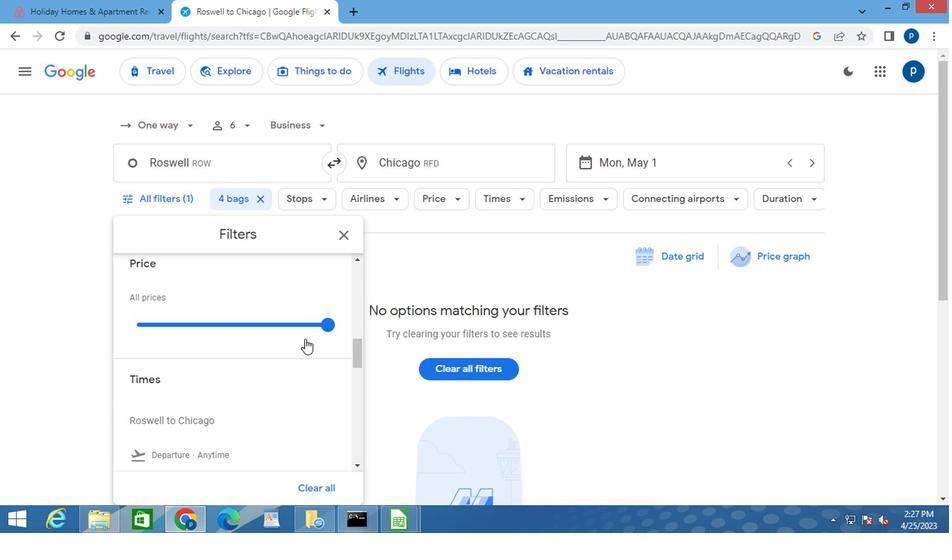 
Action: Mouse moved to (301, 340)
Screenshot: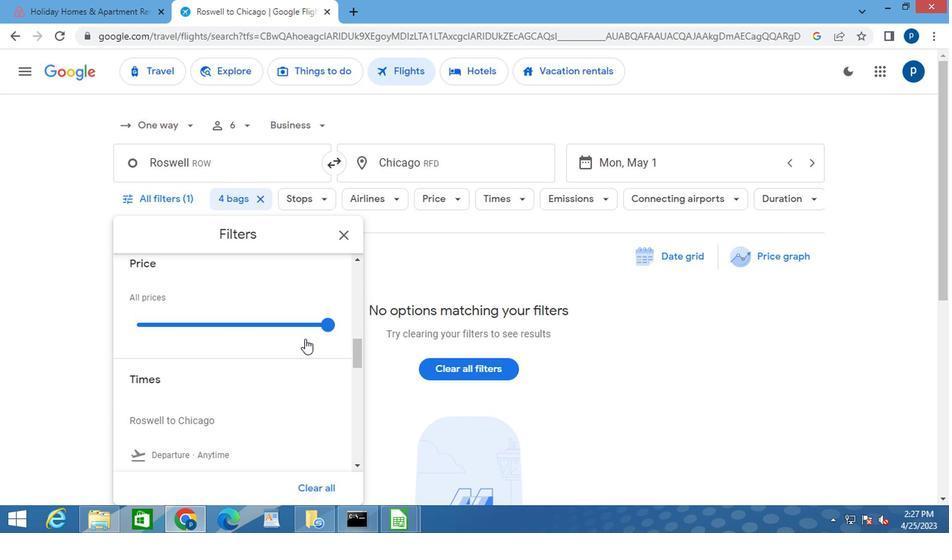 
Action: Mouse scrolled (301, 340) with delta (0, 0)
Screenshot: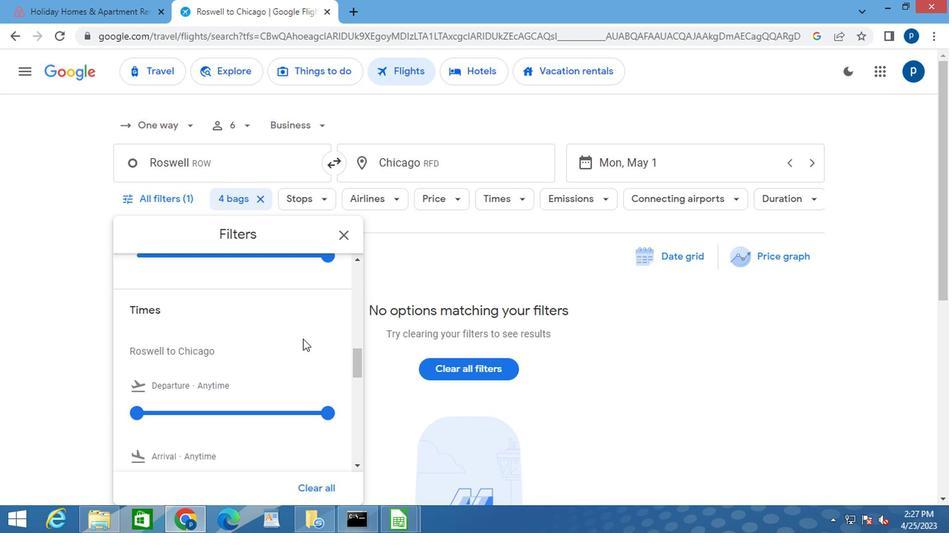 
Action: Mouse moved to (141, 343)
Screenshot: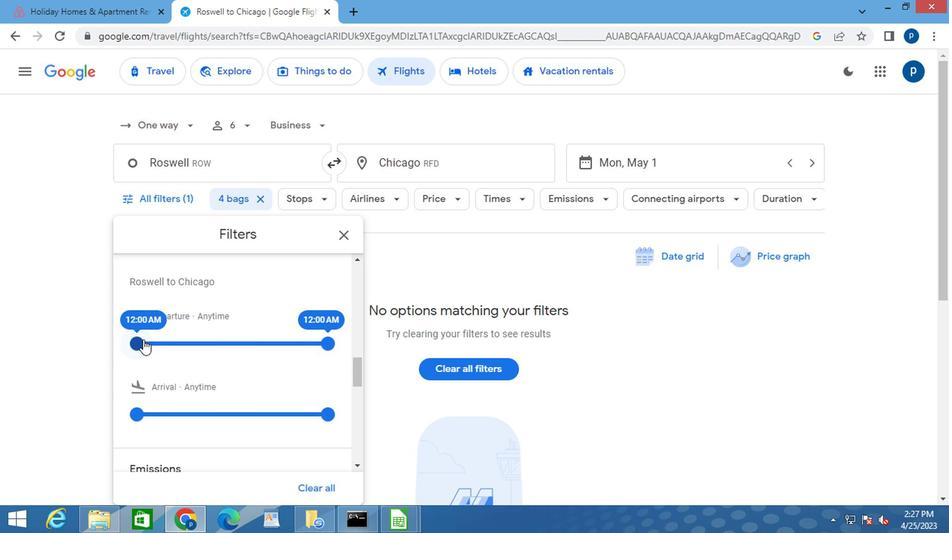 
Action: Mouse pressed left at (141, 343)
Screenshot: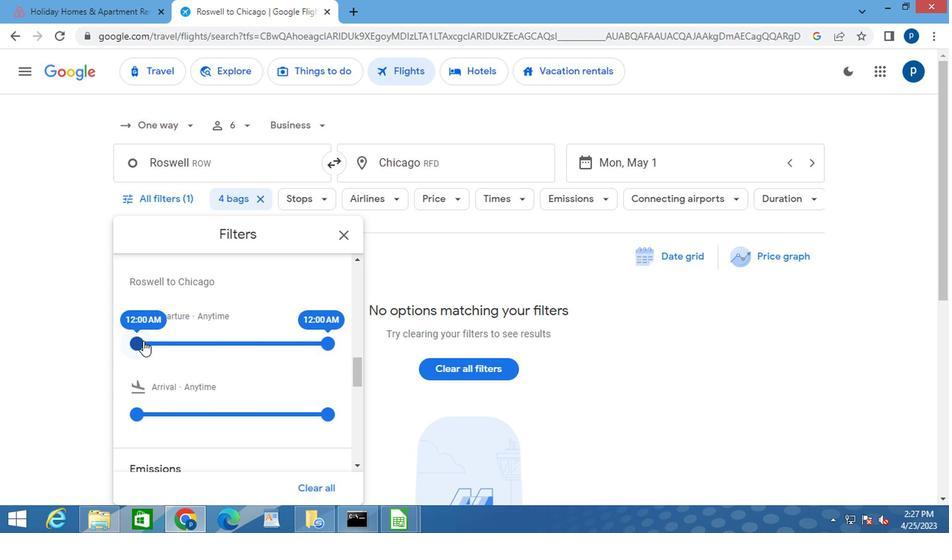 
Action: Mouse moved to (324, 345)
Screenshot: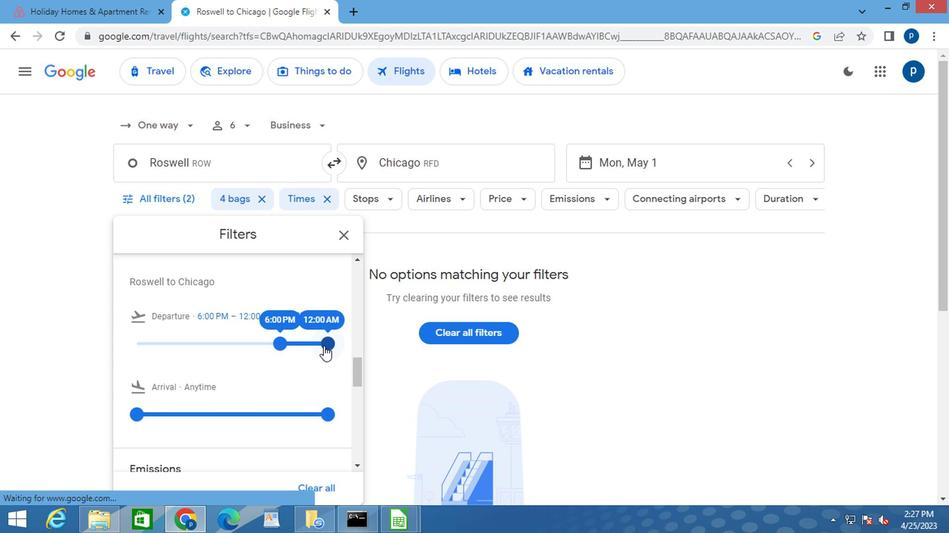 
Action: Mouse pressed left at (324, 345)
Screenshot: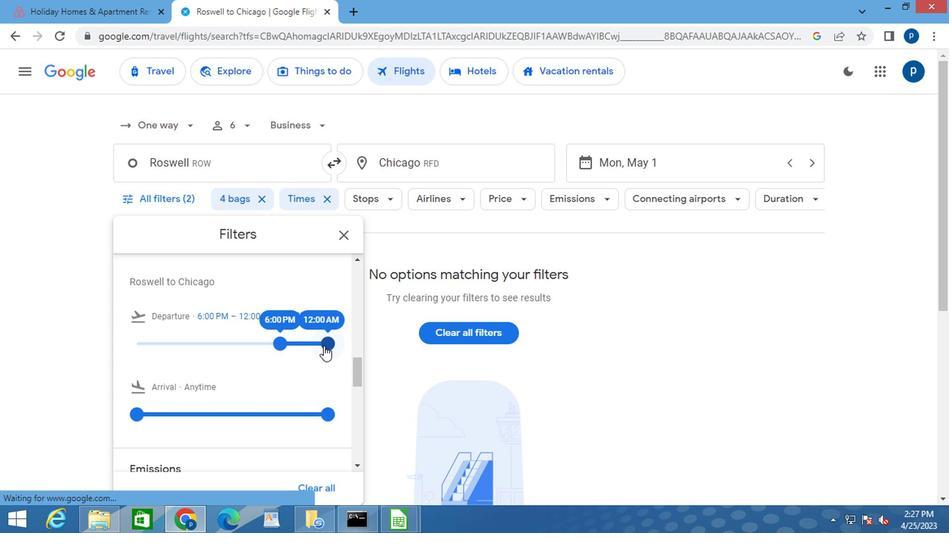 
Action: Mouse moved to (340, 233)
Screenshot: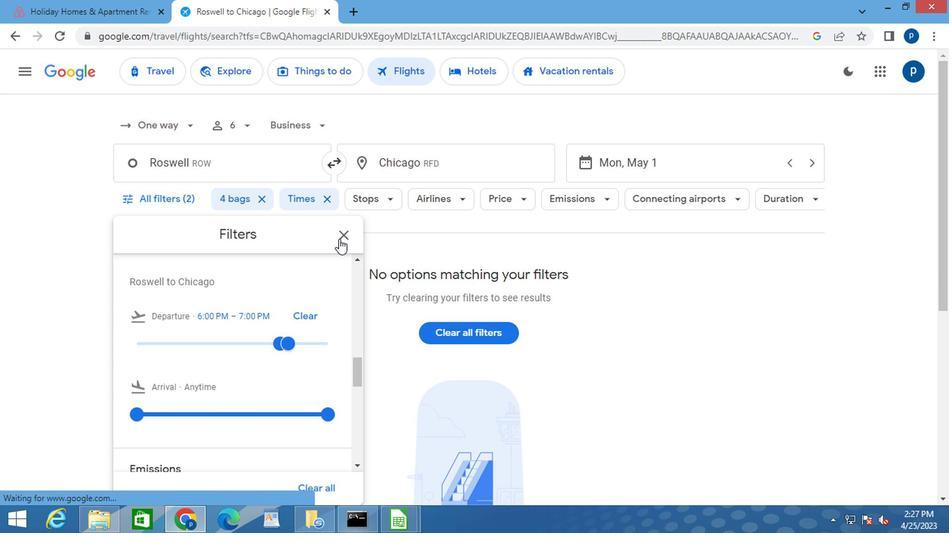 
Action: Mouse pressed left at (340, 233)
Screenshot: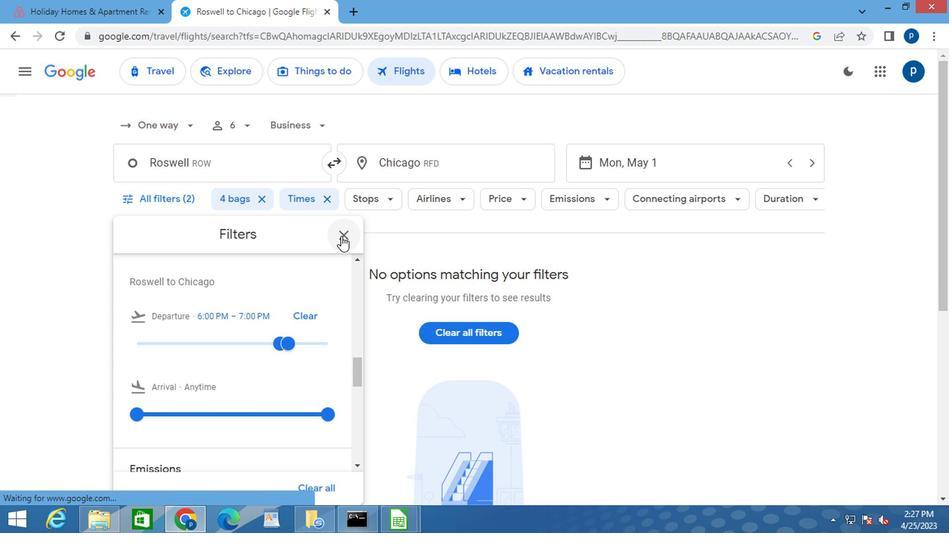 
